 Task: Plan a visit to the science museum on the 12th at 2:00 PM to 3:00PM.
Action: Mouse moved to (594, 150)
Screenshot: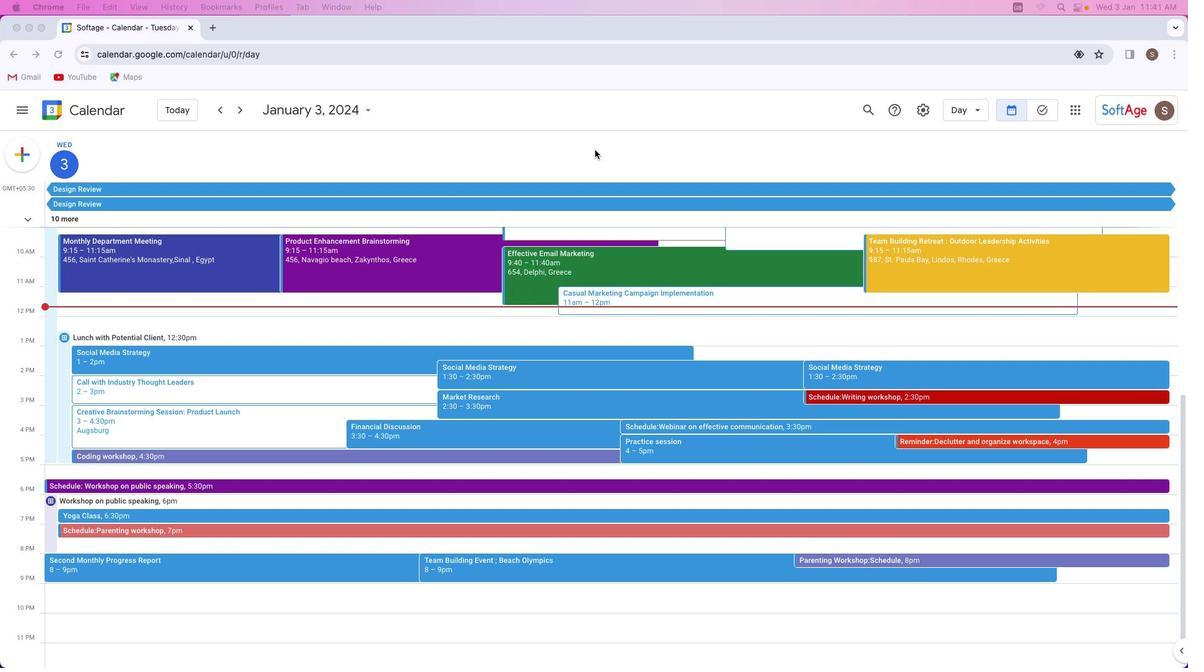 
Action: Mouse pressed left at (594, 150)
Screenshot: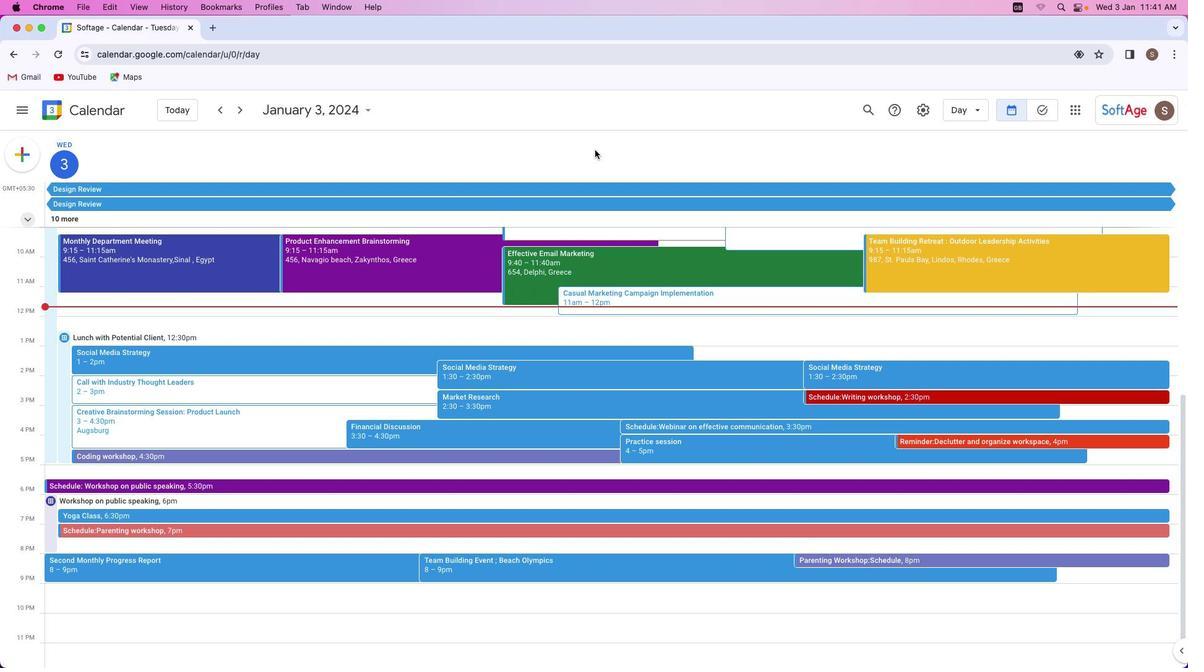 
Action: Mouse moved to (30, 155)
Screenshot: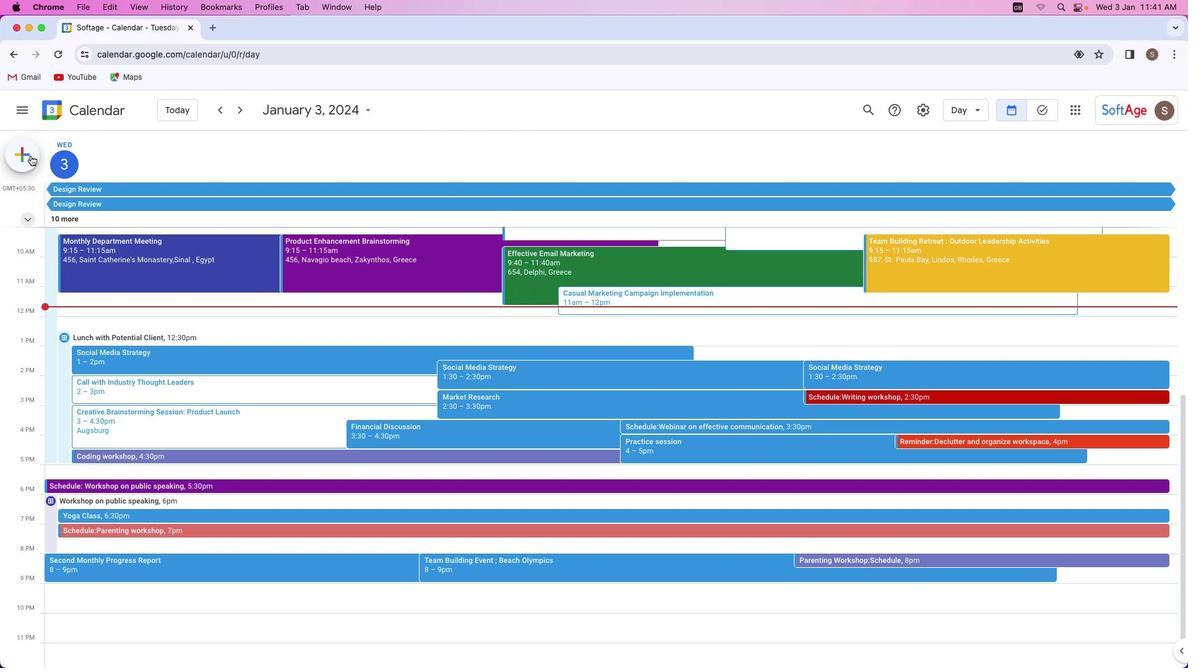 
Action: Mouse pressed left at (30, 155)
Screenshot: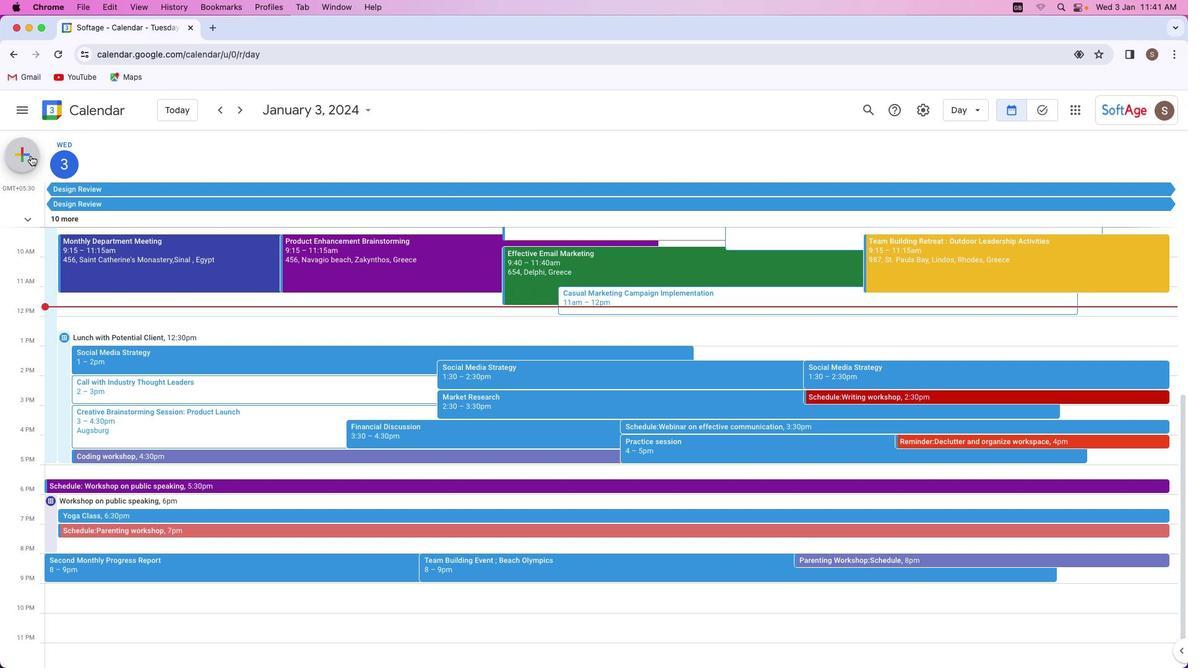 
Action: Mouse moved to (55, 193)
Screenshot: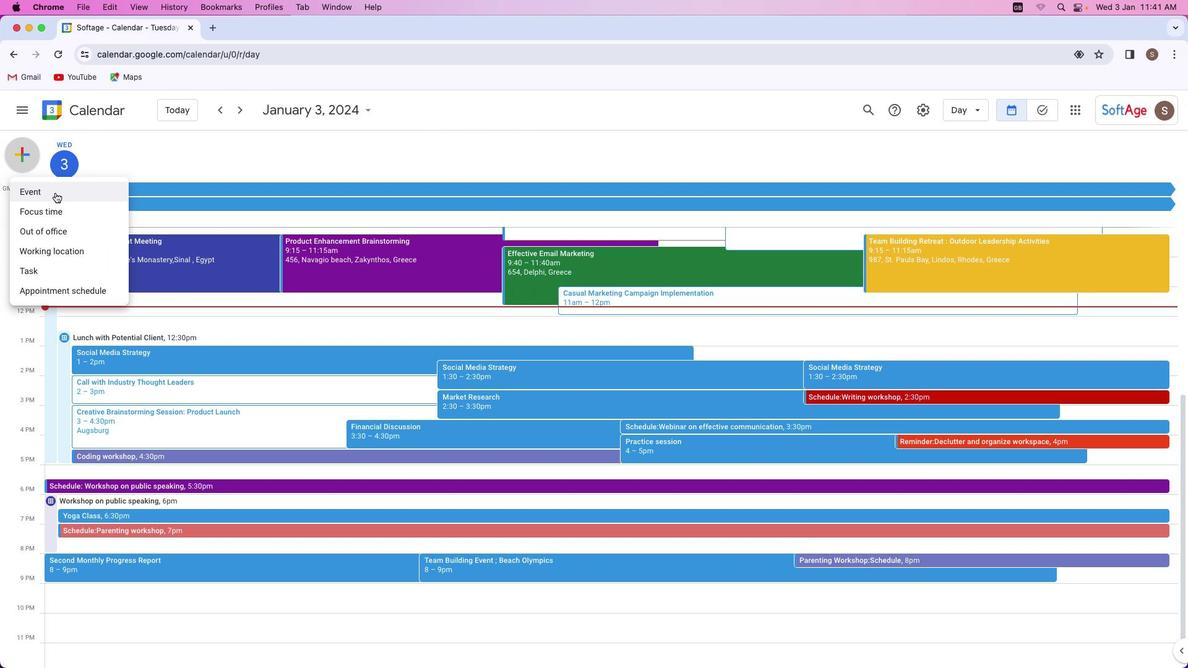 
Action: Mouse pressed left at (55, 193)
Screenshot: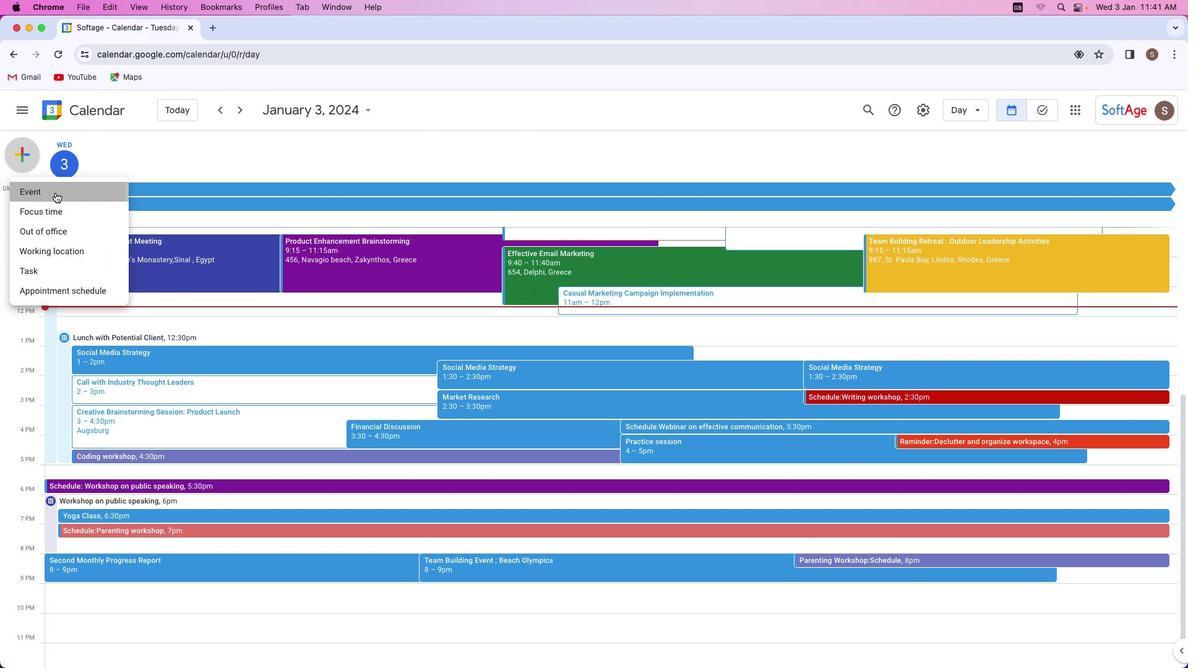 
Action: Mouse moved to (506, 256)
Screenshot: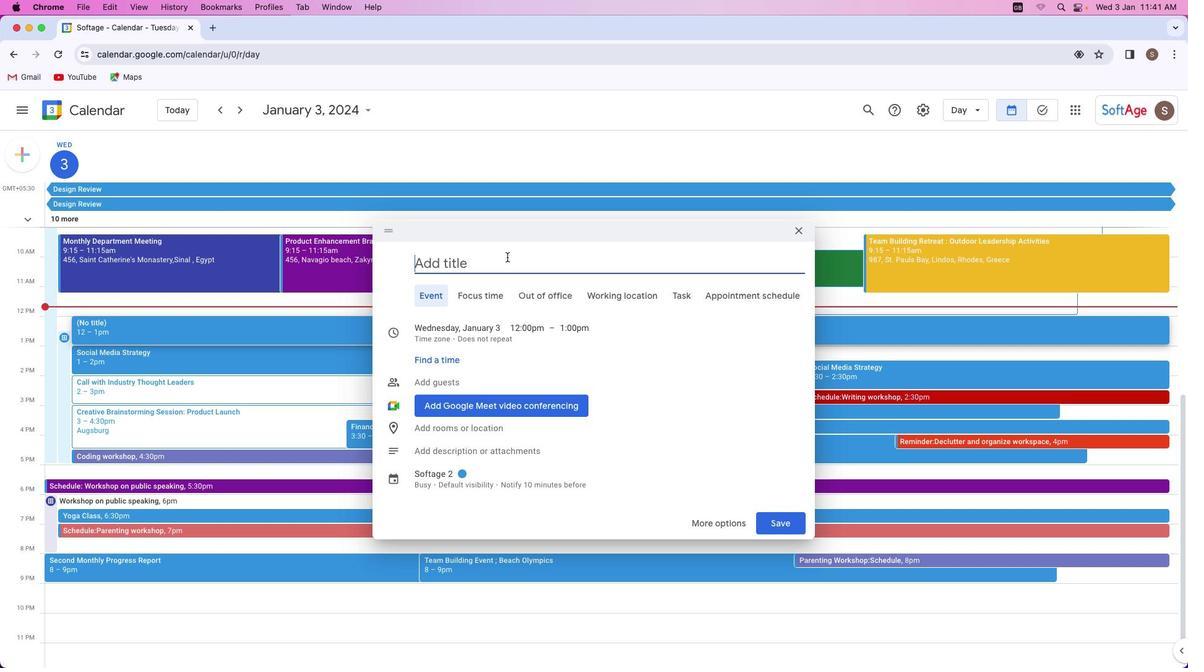 
Action: Key pressed Key.shift'V''i''s''i''t'Key.space't''o'Key.space't''h''e'Key.space's''c''i''e''n''c''e'Key.space'm''u''s''e''u''m'
Screenshot: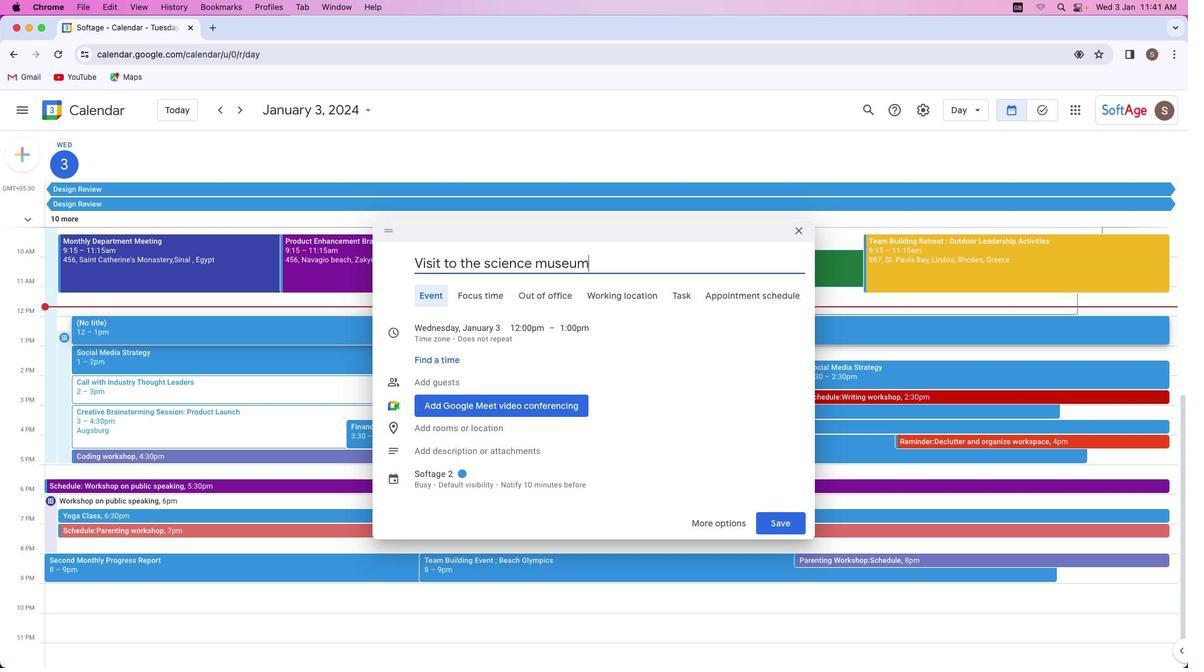 
Action: Mouse moved to (487, 331)
Screenshot: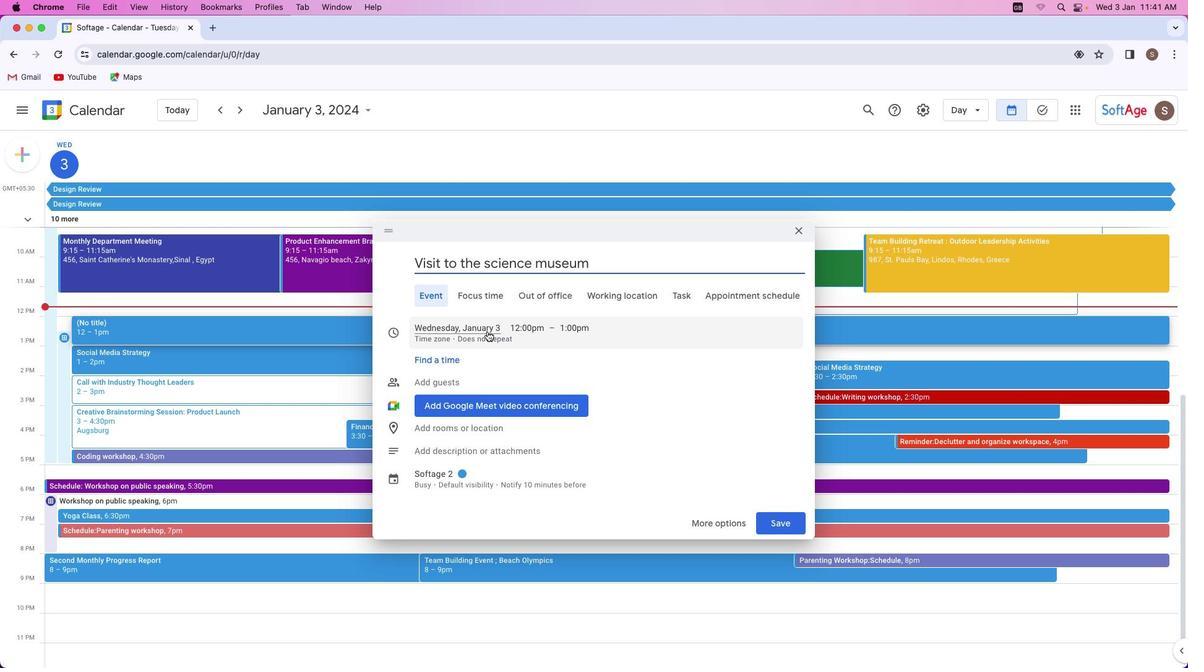 
Action: Mouse pressed left at (487, 331)
Screenshot: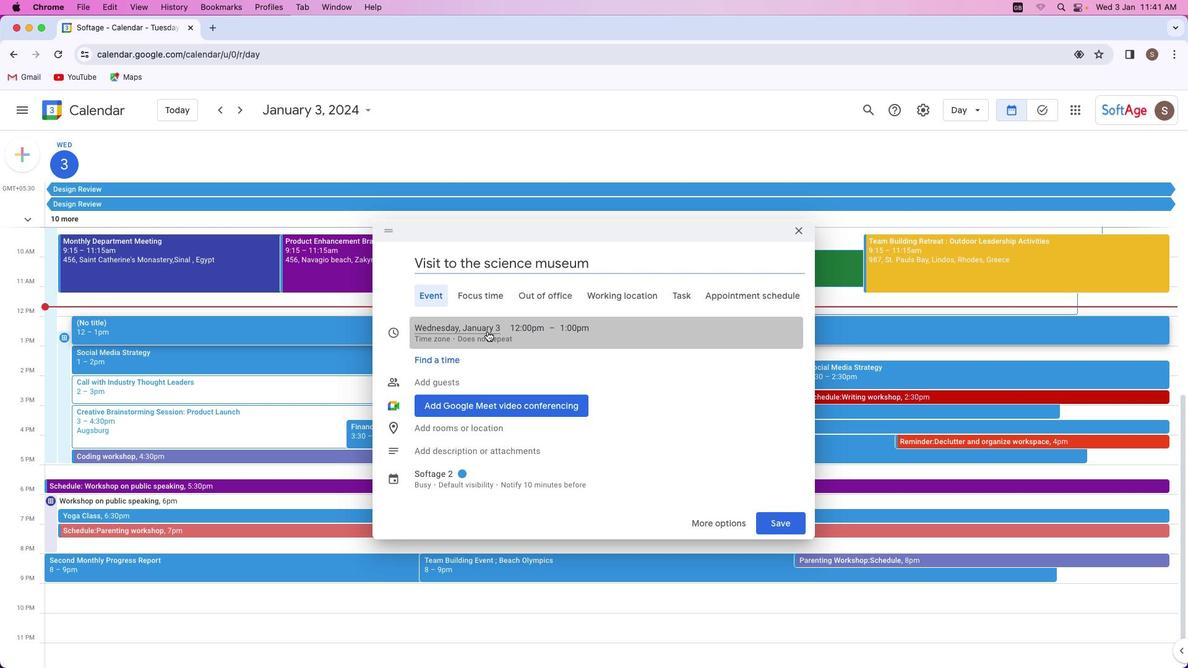 
Action: Mouse moved to (524, 409)
Screenshot: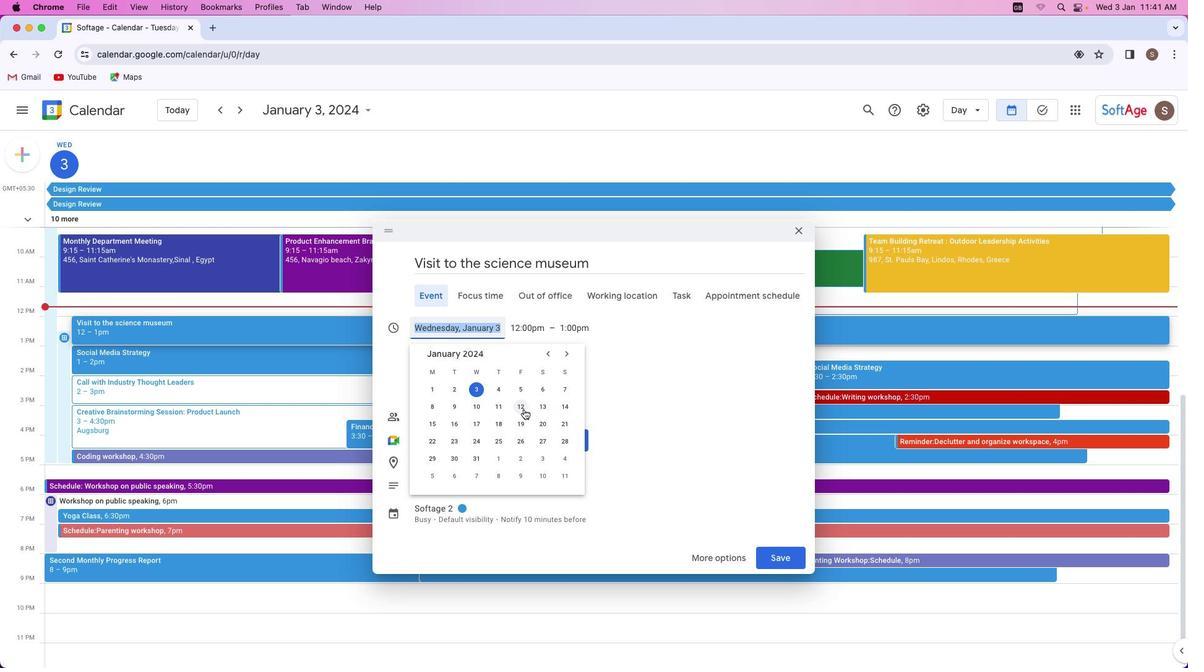 
Action: Mouse pressed left at (524, 409)
Screenshot: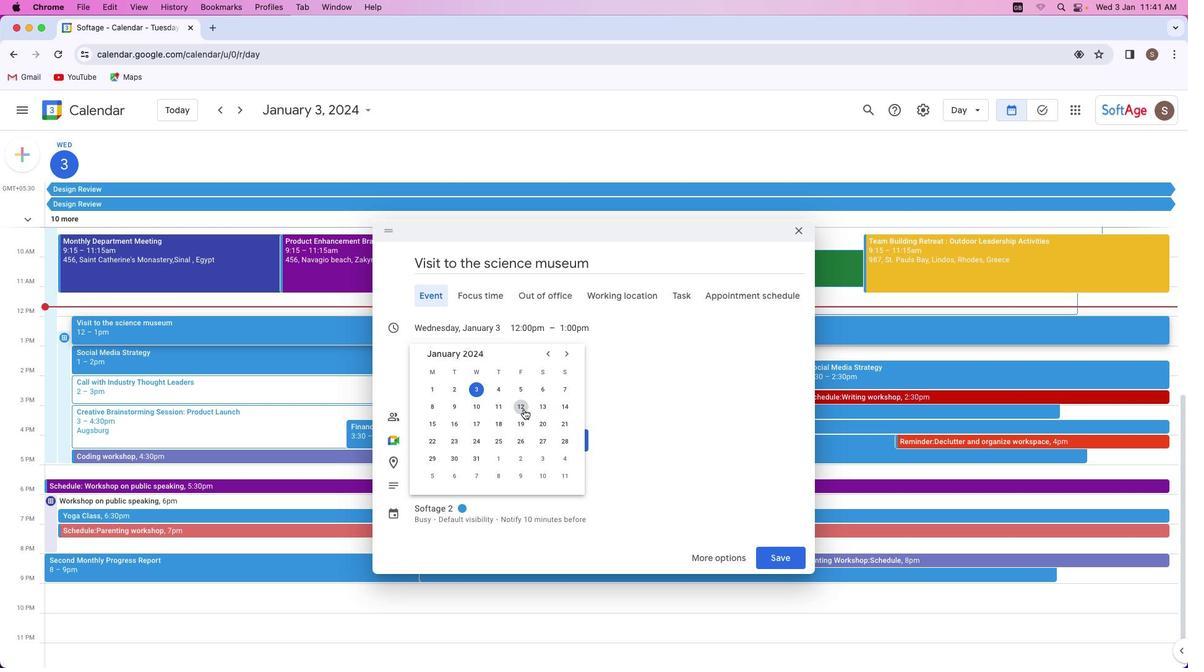 
Action: Mouse moved to (518, 335)
Screenshot: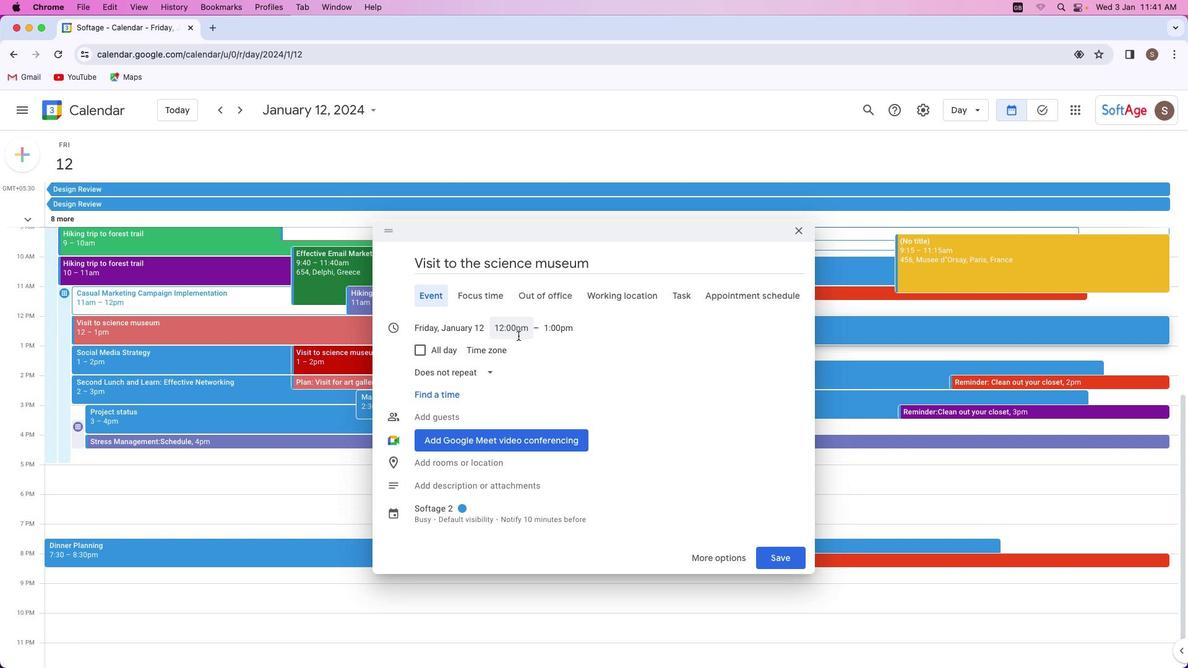 
Action: Mouse pressed left at (518, 335)
Screenshot: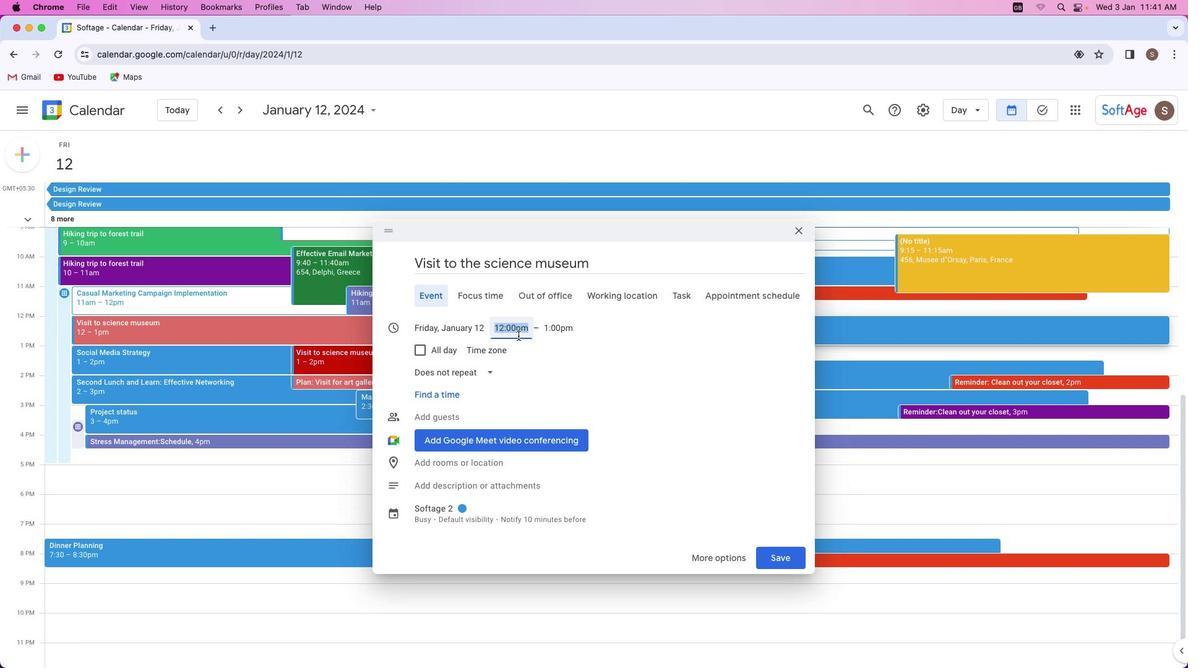 
Action: Mouse moved to (526, 390)
Screenshot: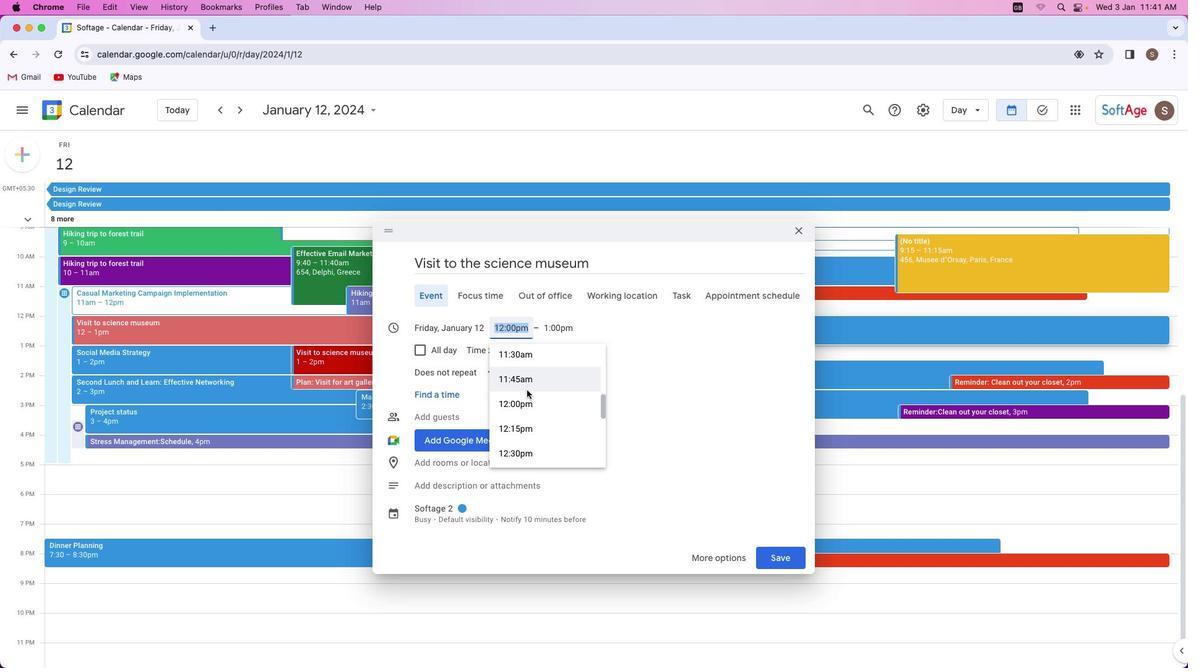 
Action: Mouse scrolled (526, 390) with delta (0, 0)
Screenshot: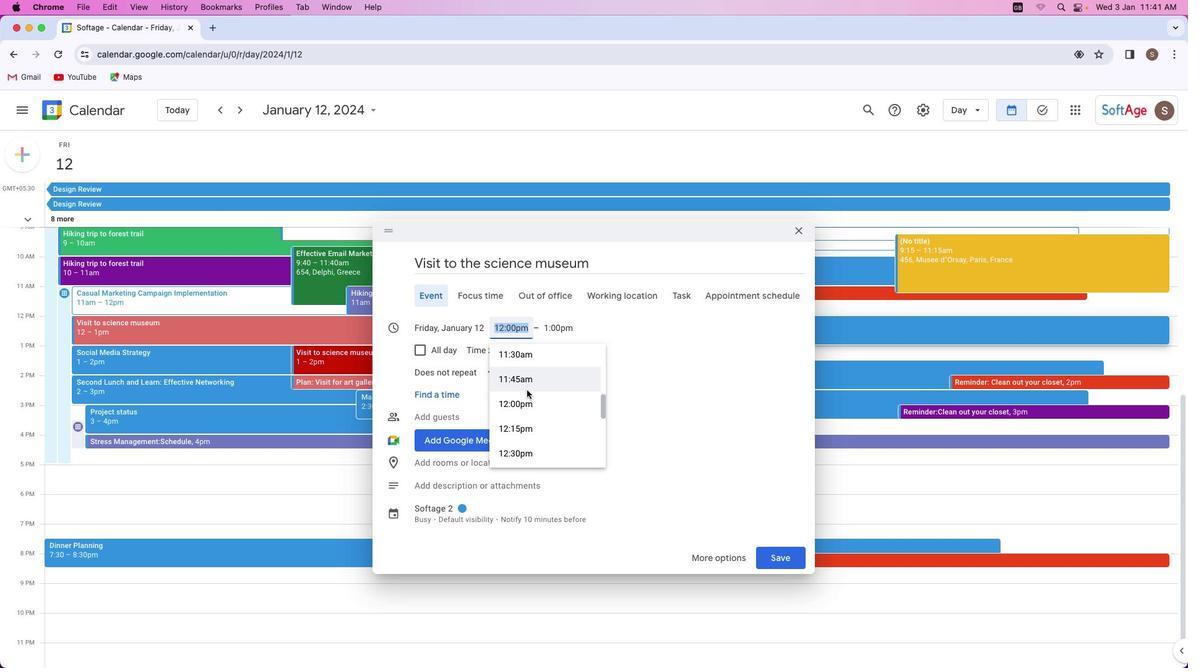 
Action: Mouse scrolled (526, 390) with delta (0, 0)
Screenshot: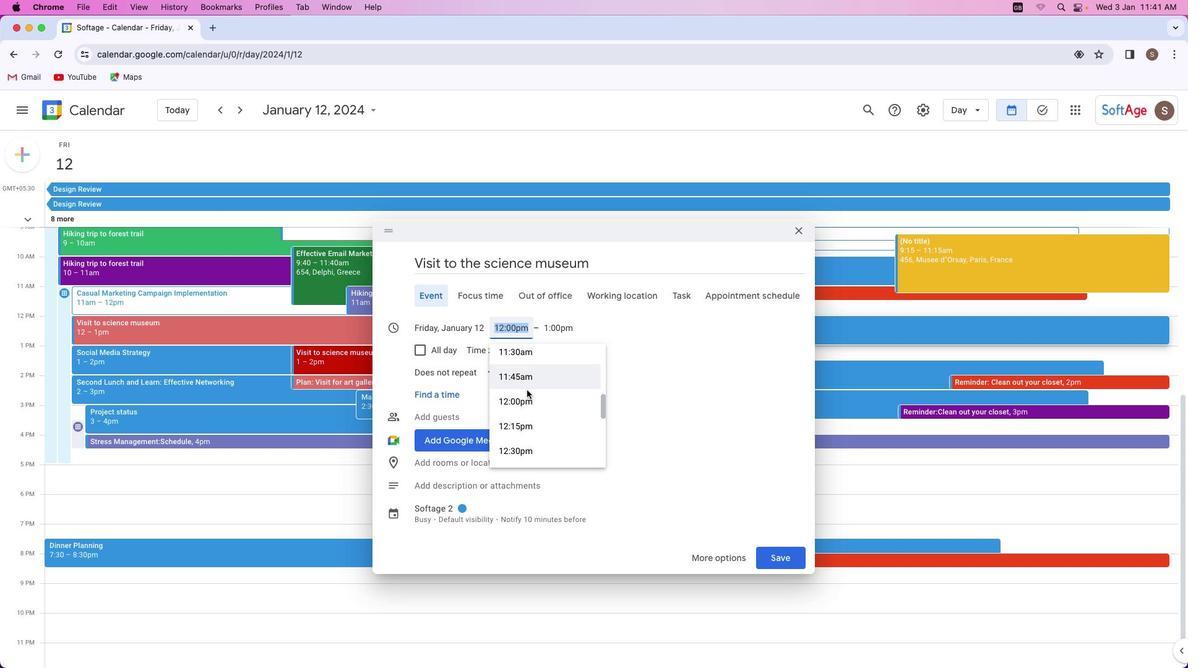 
Action: Mouse scrolled (526, 390) with delta (0, 0)
Screenshot: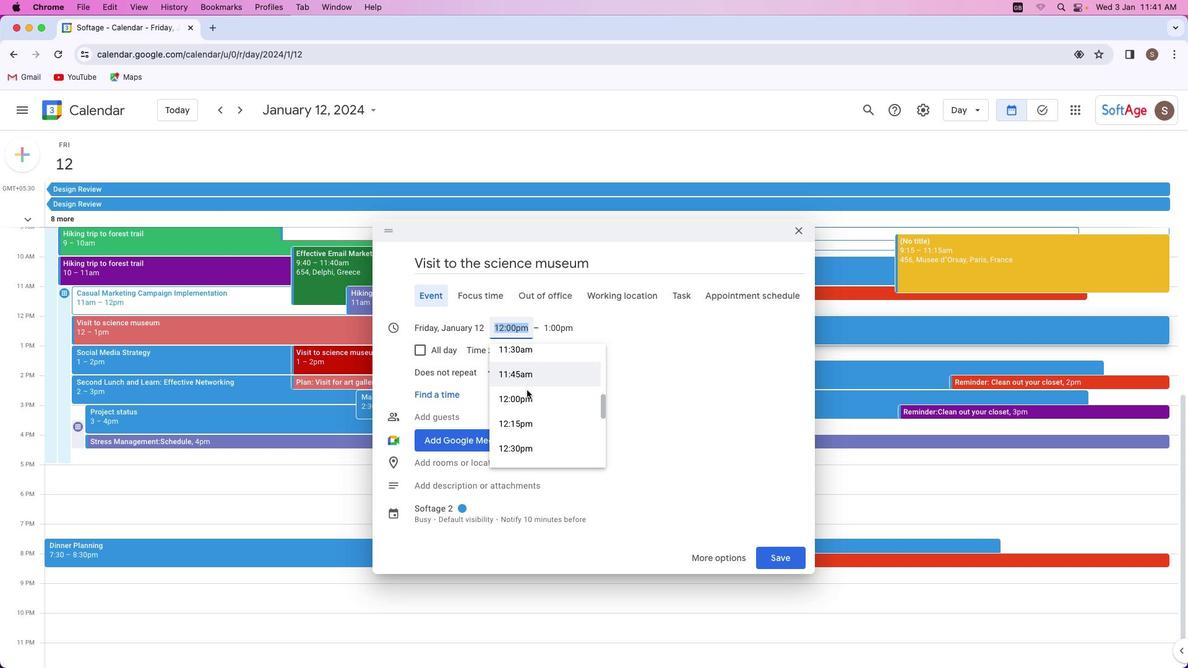
Action: Mouse scrolled (526, 390) with delta (0, 0)
Screenshot: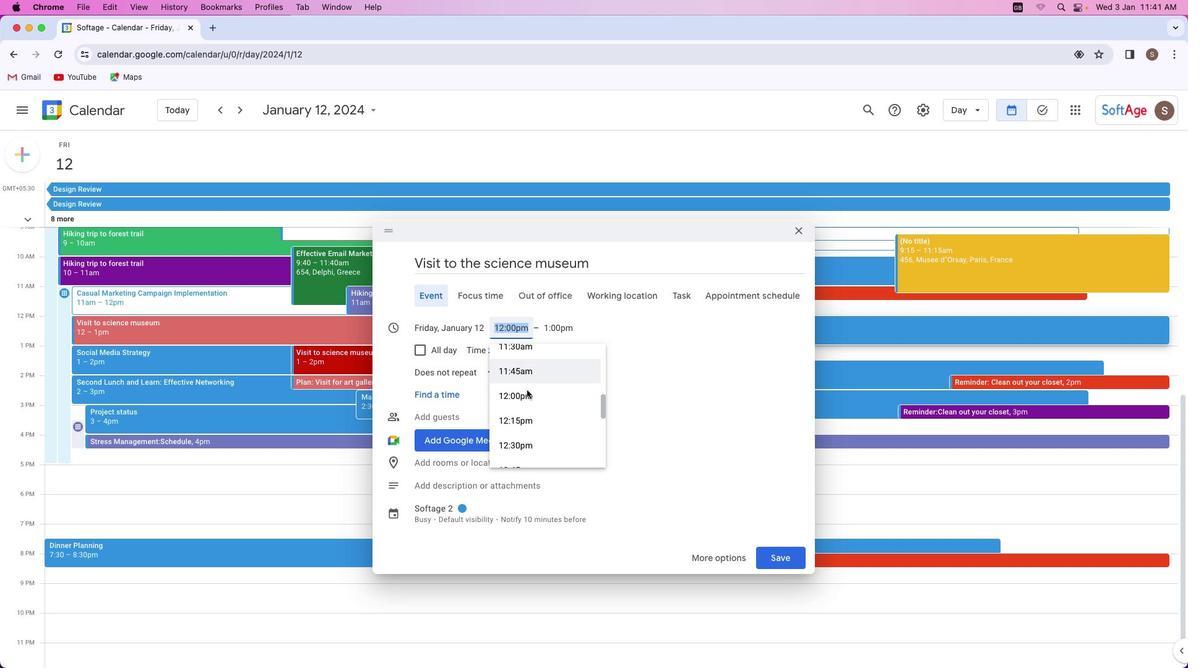 
Action: Mouse scrolled (526, 390) with delta (0, 0)
Screenshot: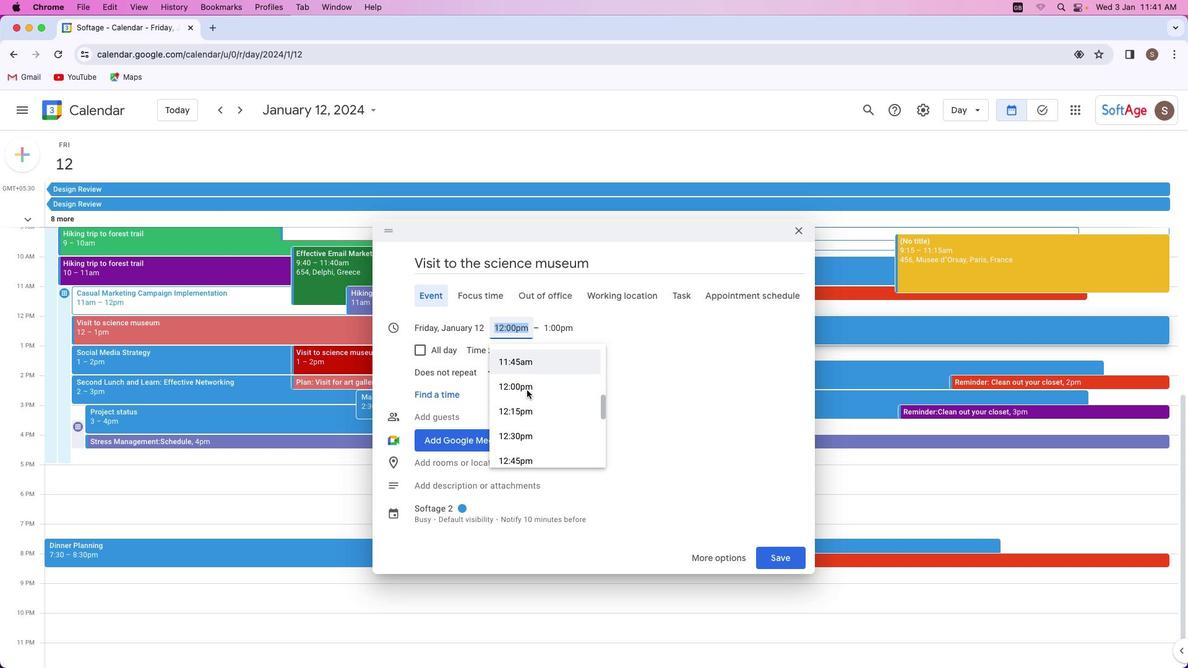 
Action: Mouse moved to (527, 389)
Screenshot: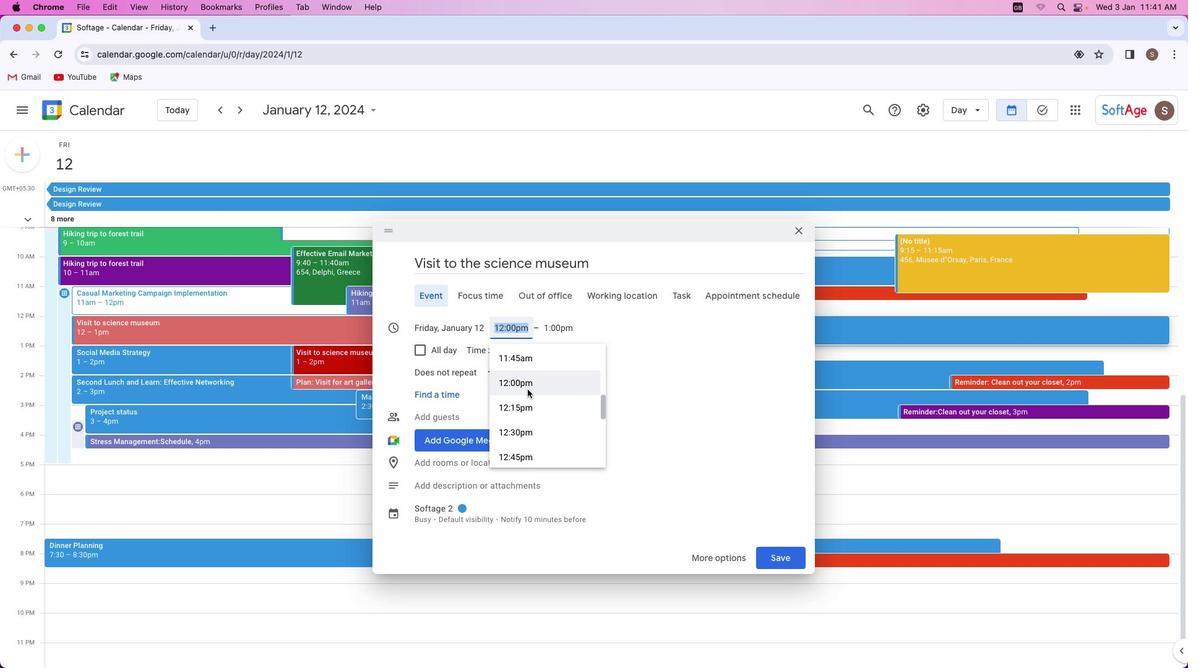 
Action: Mouse scrolled (527, 389) with delta (0, 0)
Screenshot: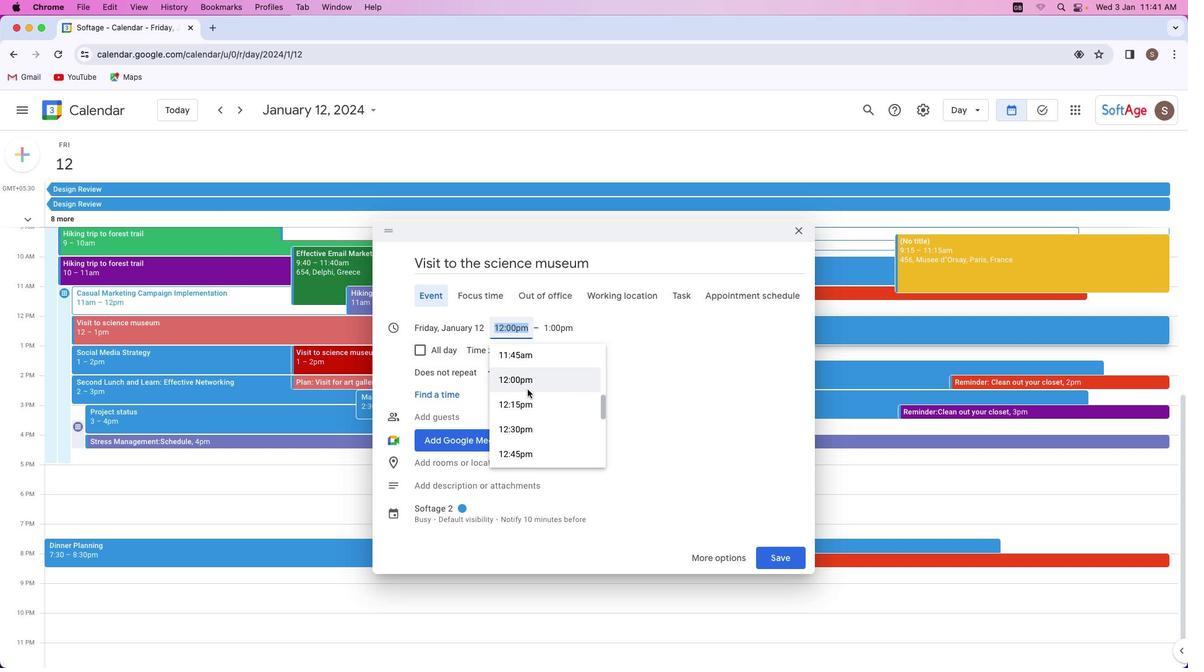 
Action: Mouse scrolled (527, 389) with delta (0, 0)
Screenshot: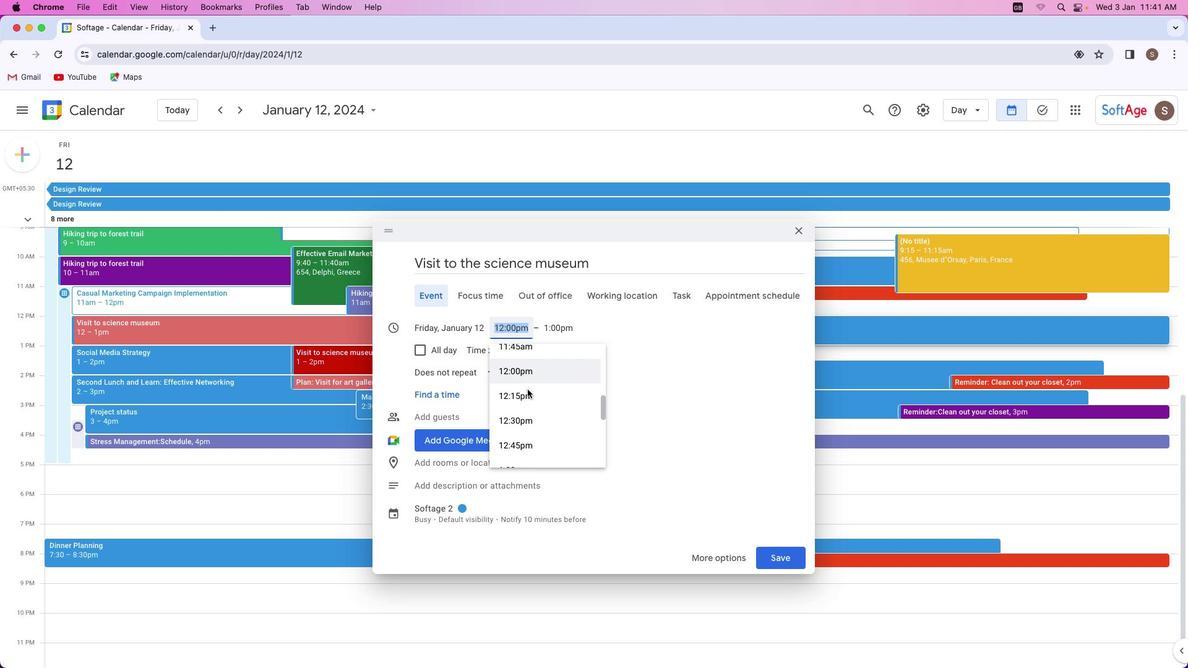 
Action: Mouse scrolled (527, 389) with delta (0, 0)
Screenshot: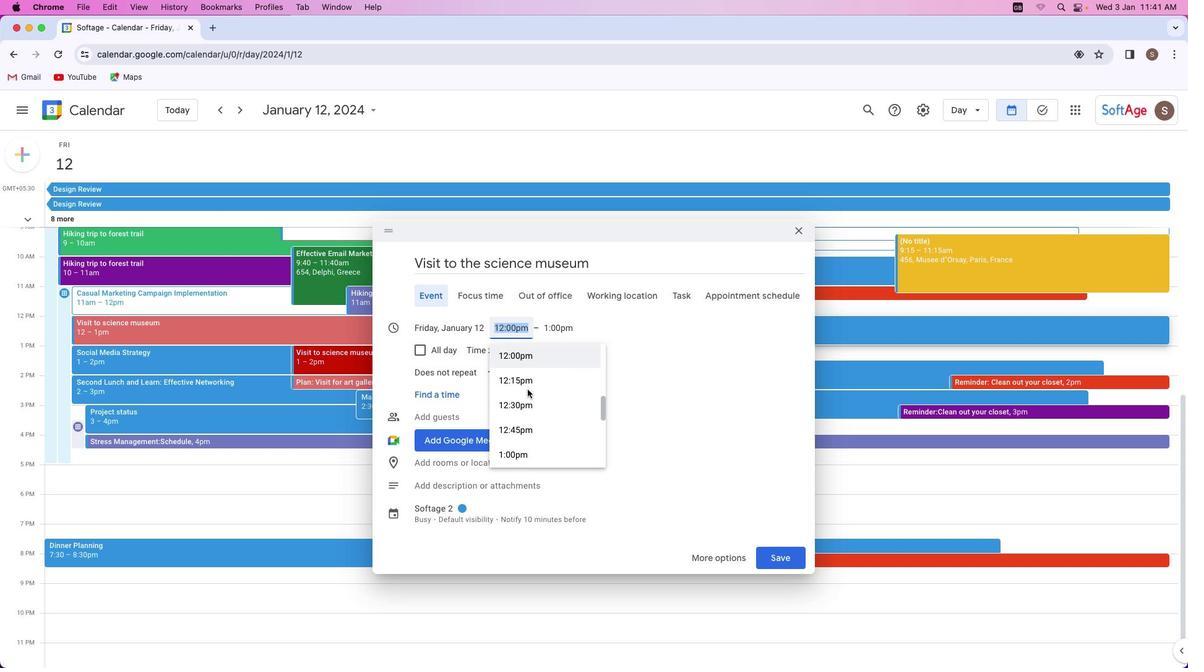 
Action: Mouse scrolled (527, 389) with delta (0, 0)
Screenshot: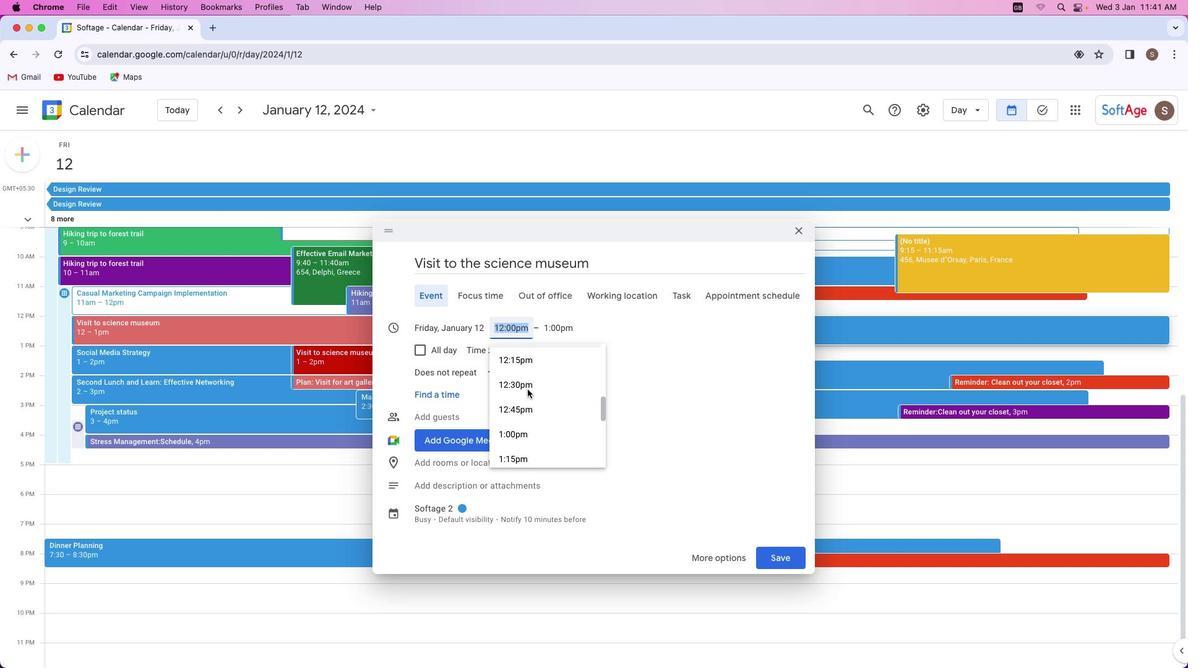 
Action: Mouse moved to (529, 387)
Screenshot: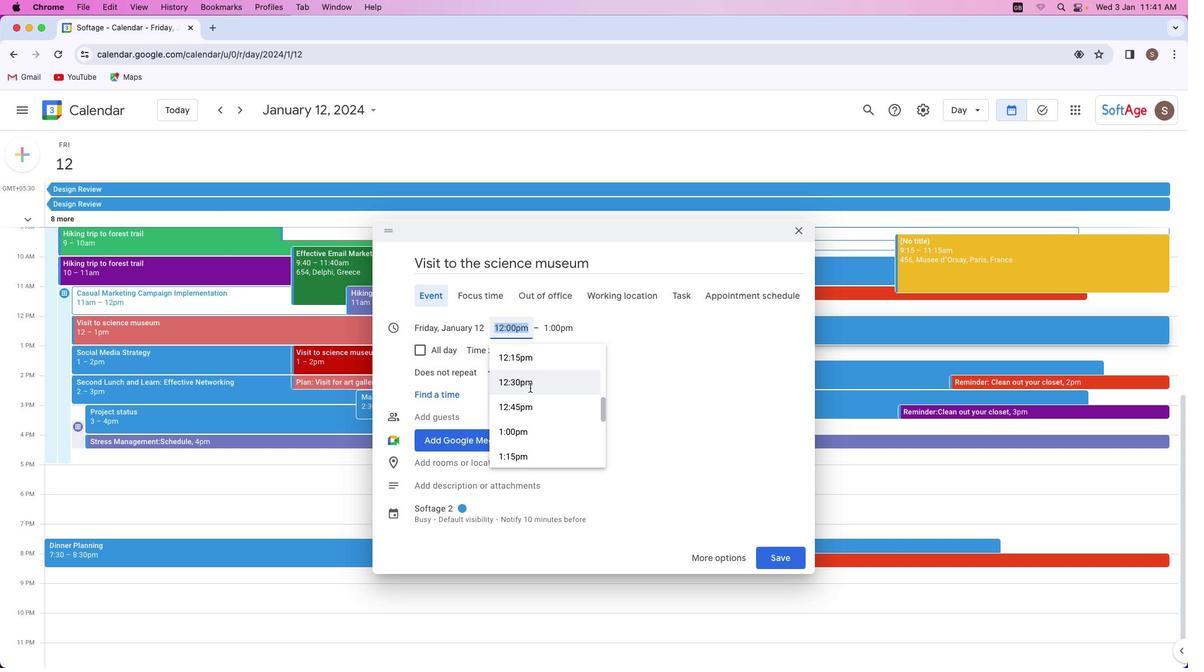 
Action: Mouse scrolled (529, 387) with delta (0, 0)
Screenshot: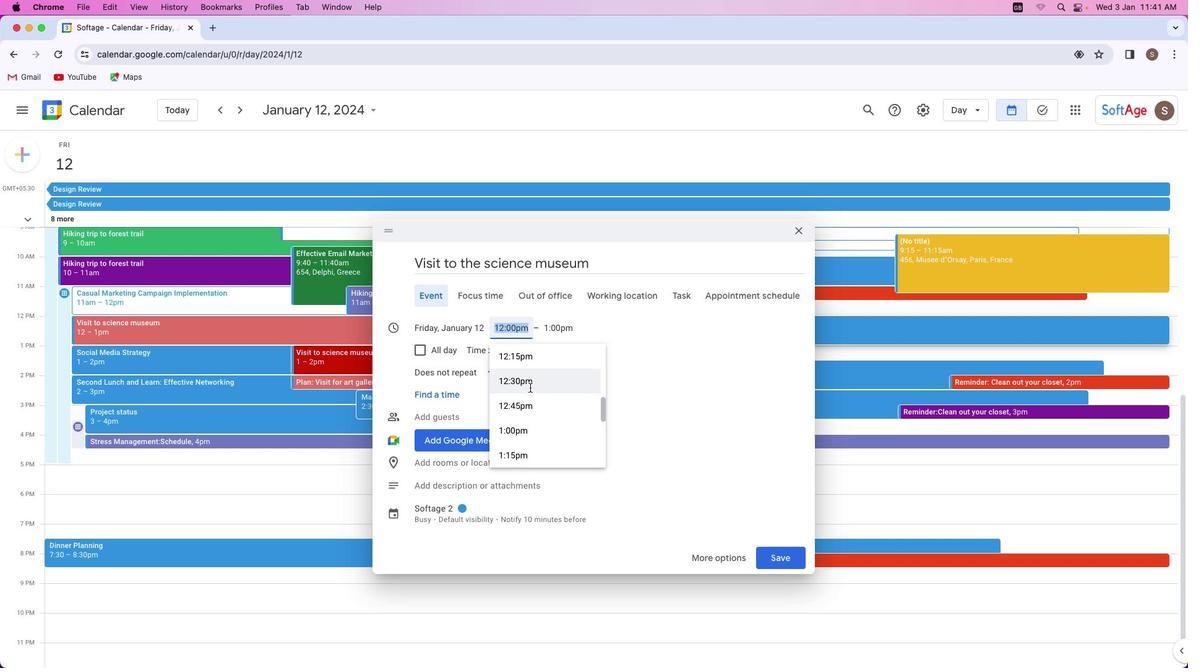 
Action: Mouse scrolled (529, 387) with delta (0, 0)
Screenshot: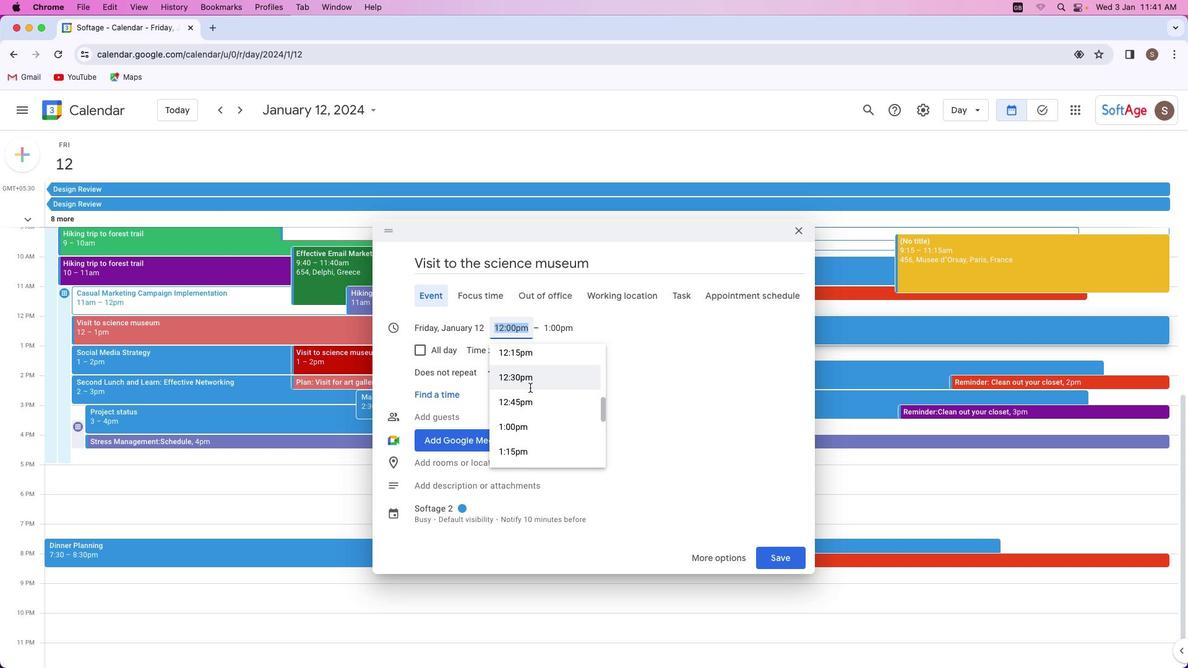 
Action: Mouse scrolled (529, 387) with delta (0, 0)
Screenshot: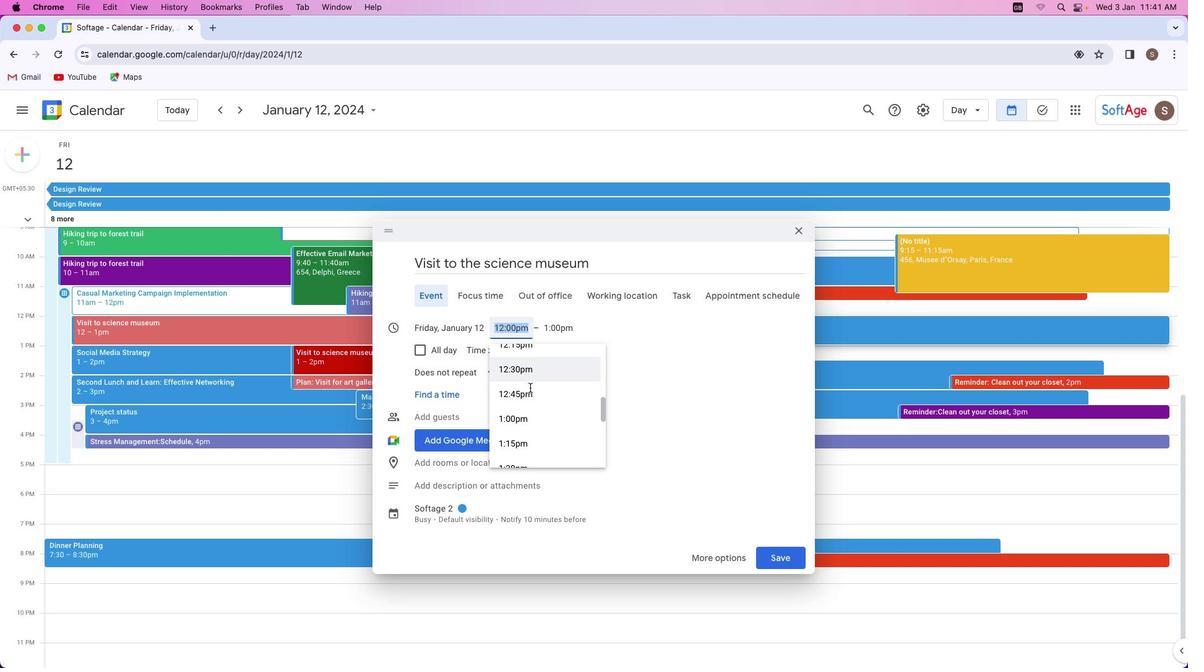 
Action: Mouse scrolled (529, 387) with delta (0, 0)
Screenshot: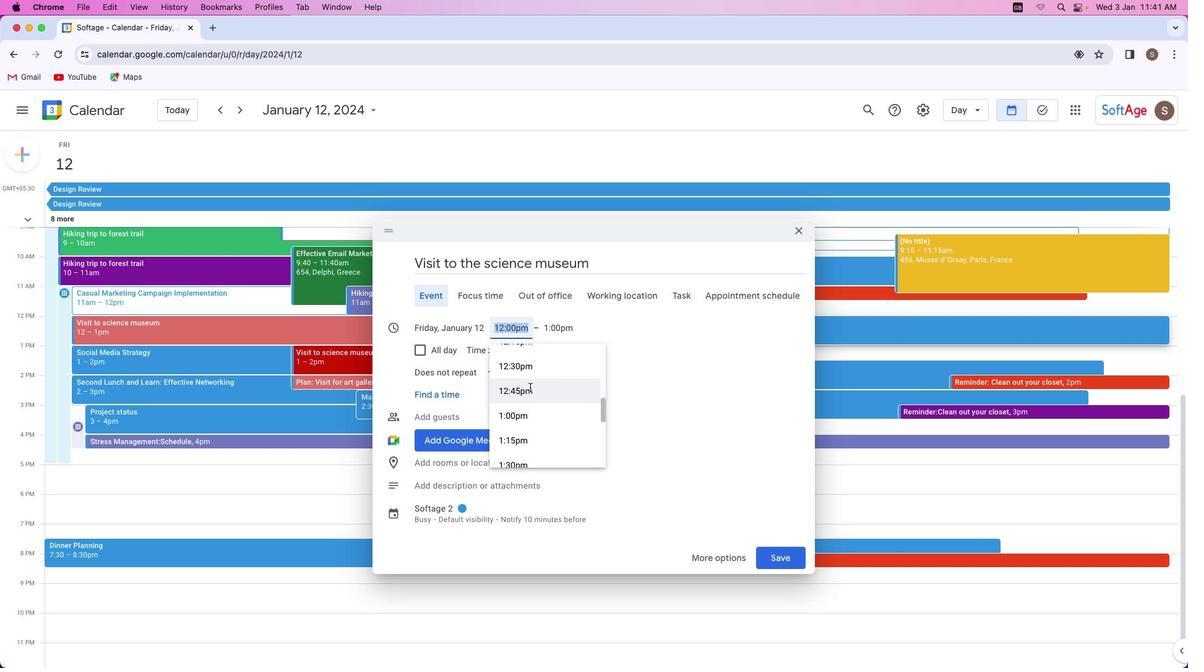
Action: Mouse scrolled (529, 387) with delta (0, 0)
Screenshot: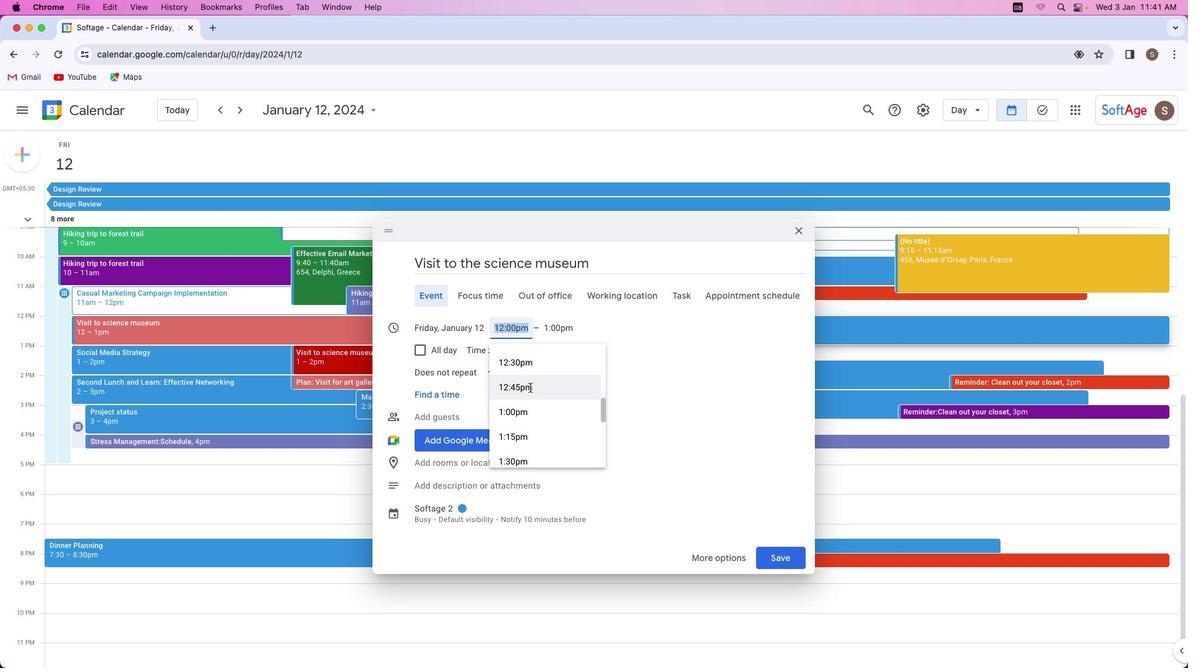 
Action: Mouse scrolled (529, 387) with delta (0, 0)
Screenshot: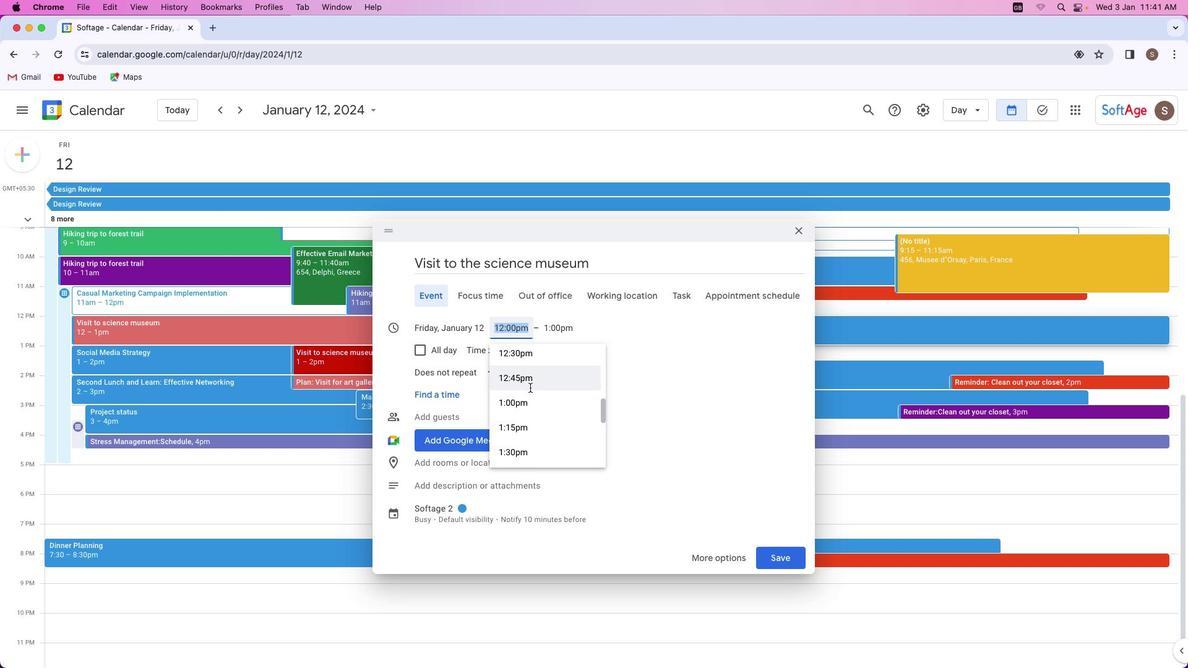 
Action: Mouse scrolled (529, 387) with delta (0, 0)
Screenshot: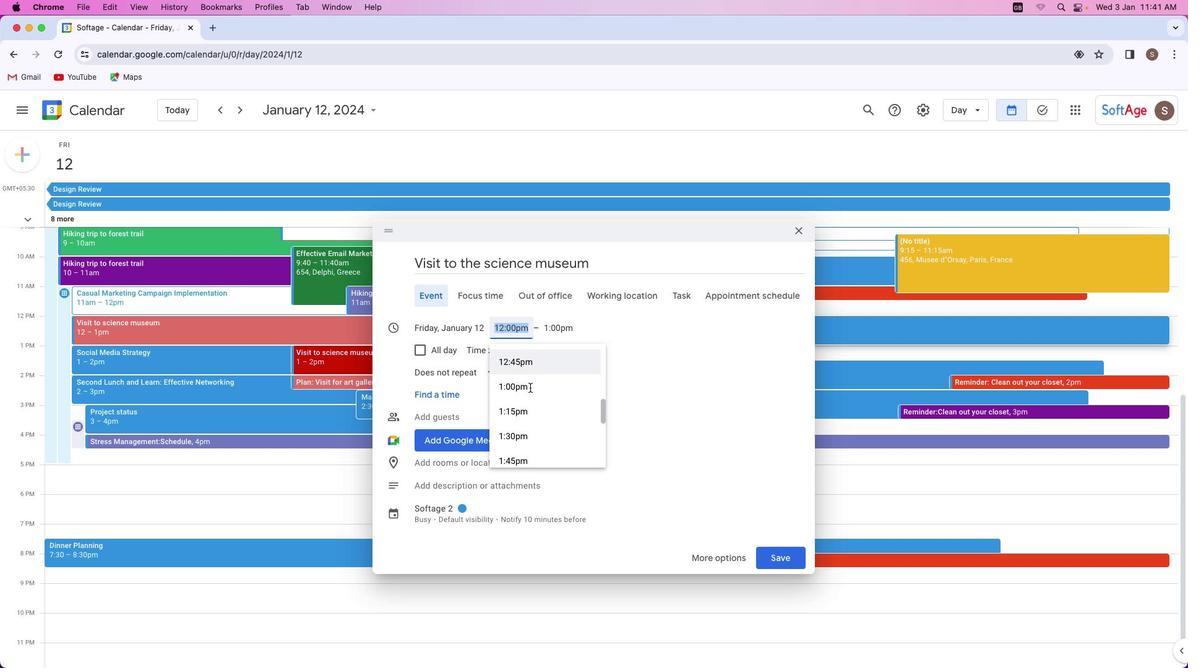 
Action: Mouse scrolled (529, 387) with delta (0, 0)
Screenshot: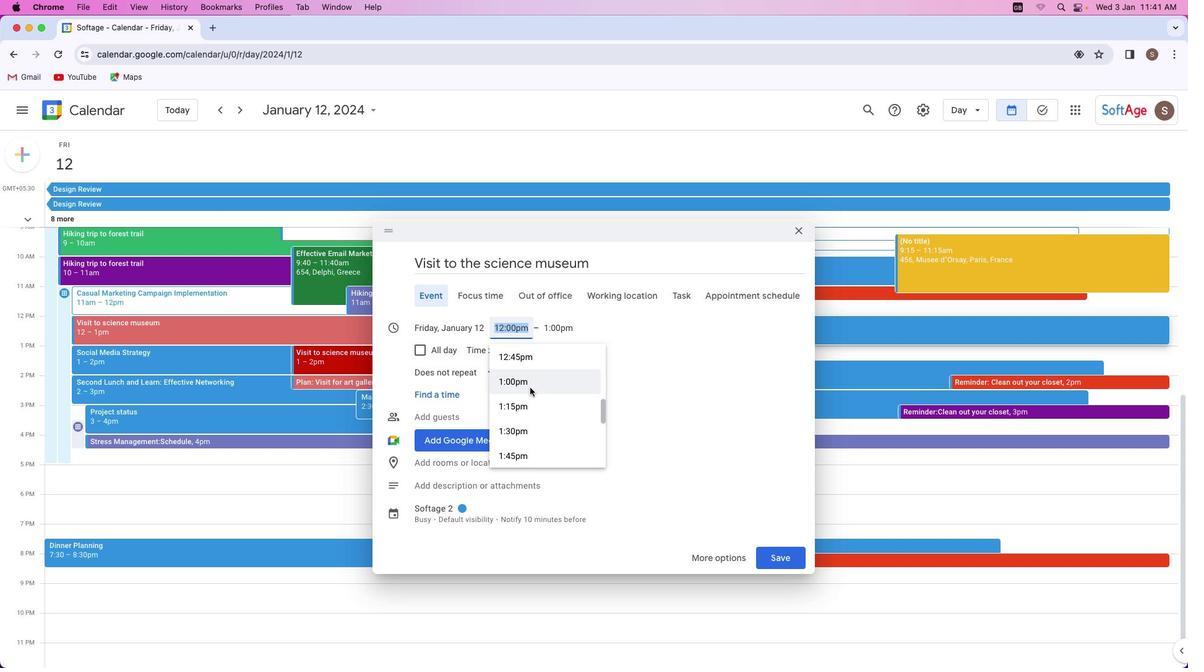 
Action: Mouse scrolled (529, 387) with delta (0, 0)
Screenshot: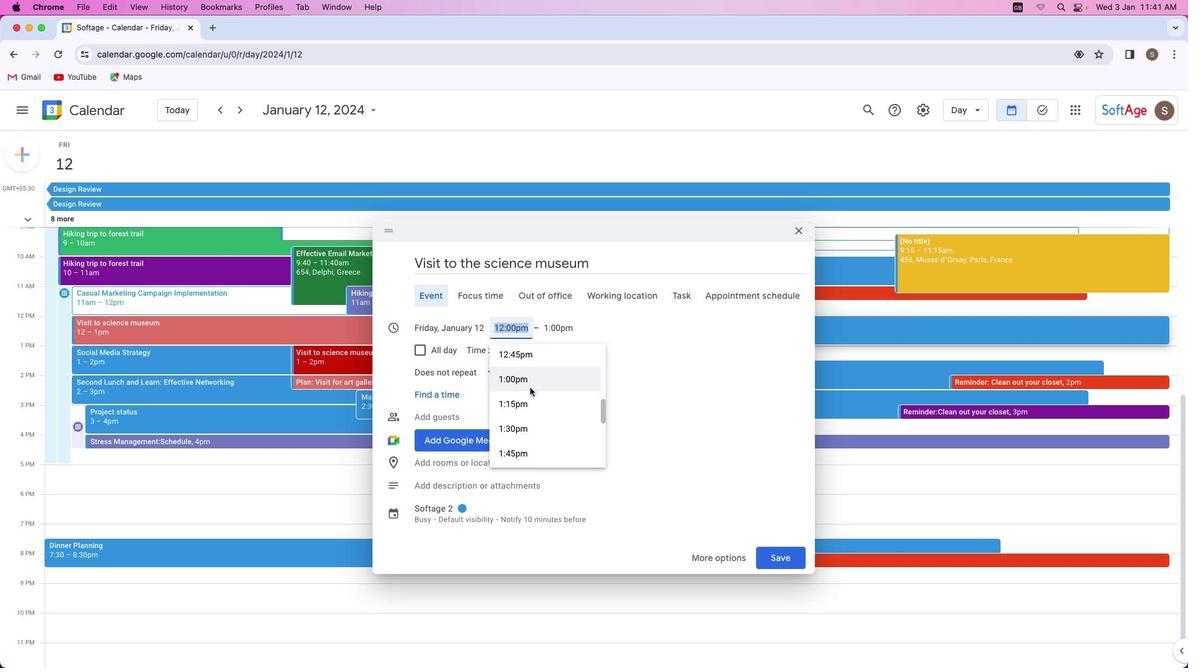 
Action: Mouse scrolled (529, 387) with delta (0, 0)
Screenshot: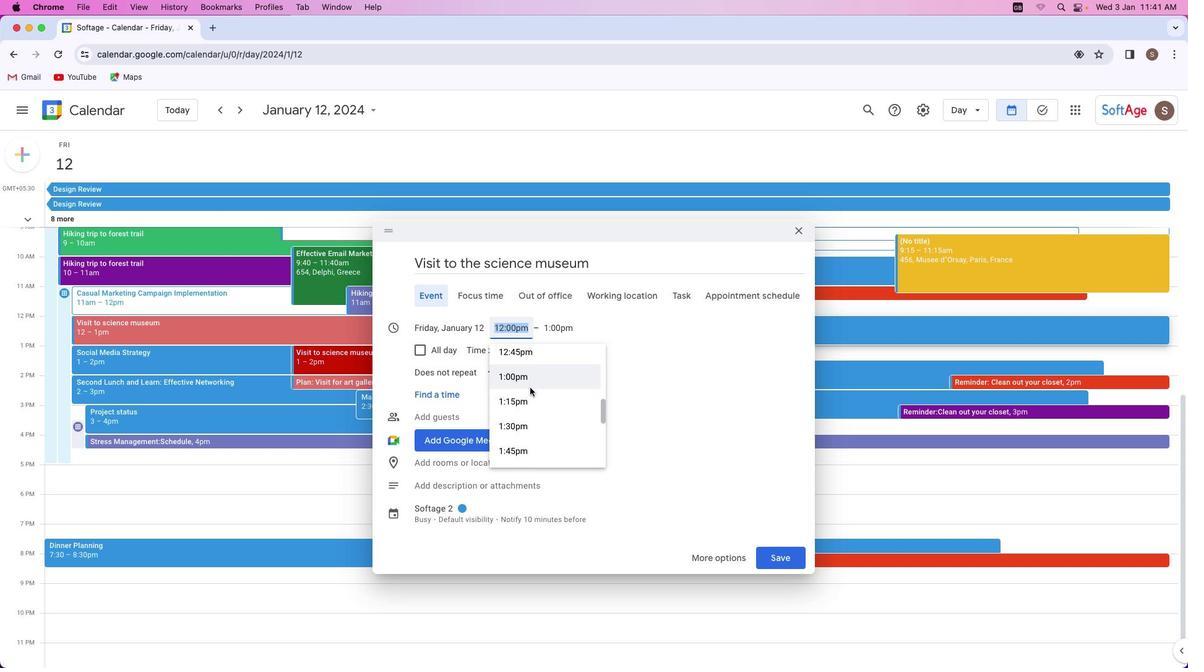 
Action: Mouse scrolled (529, 387) with delta (0, 0)
Screenshot: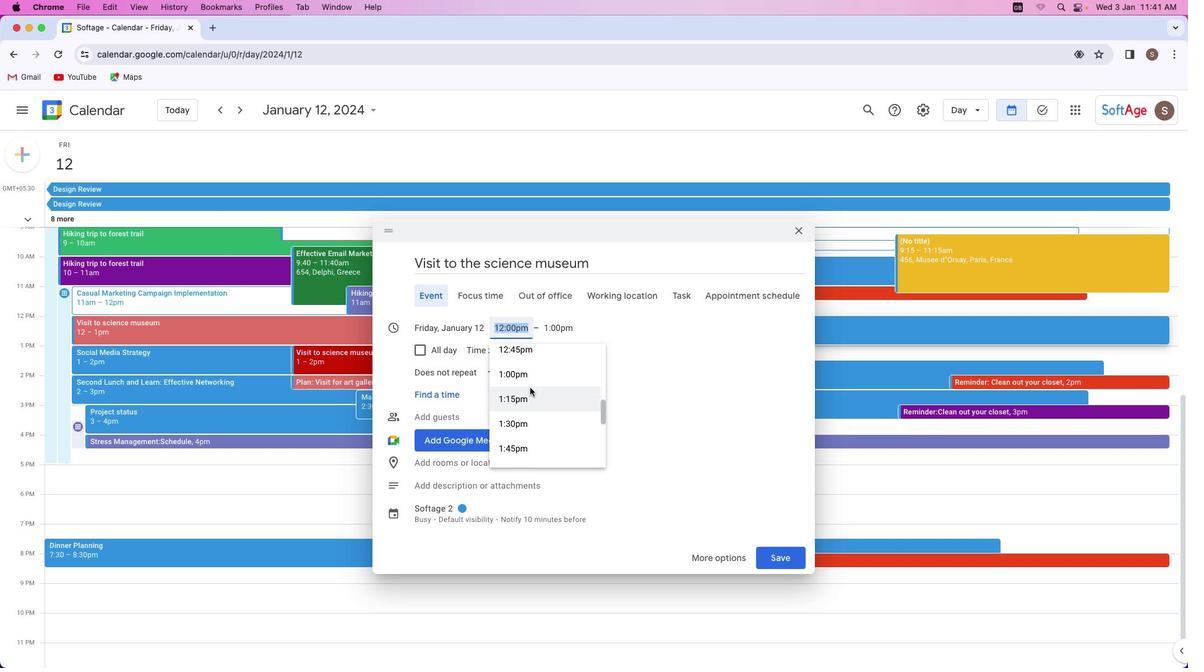 
Action: Mouse scrolled (529, 387) with delta (0, 0)
Screenshot: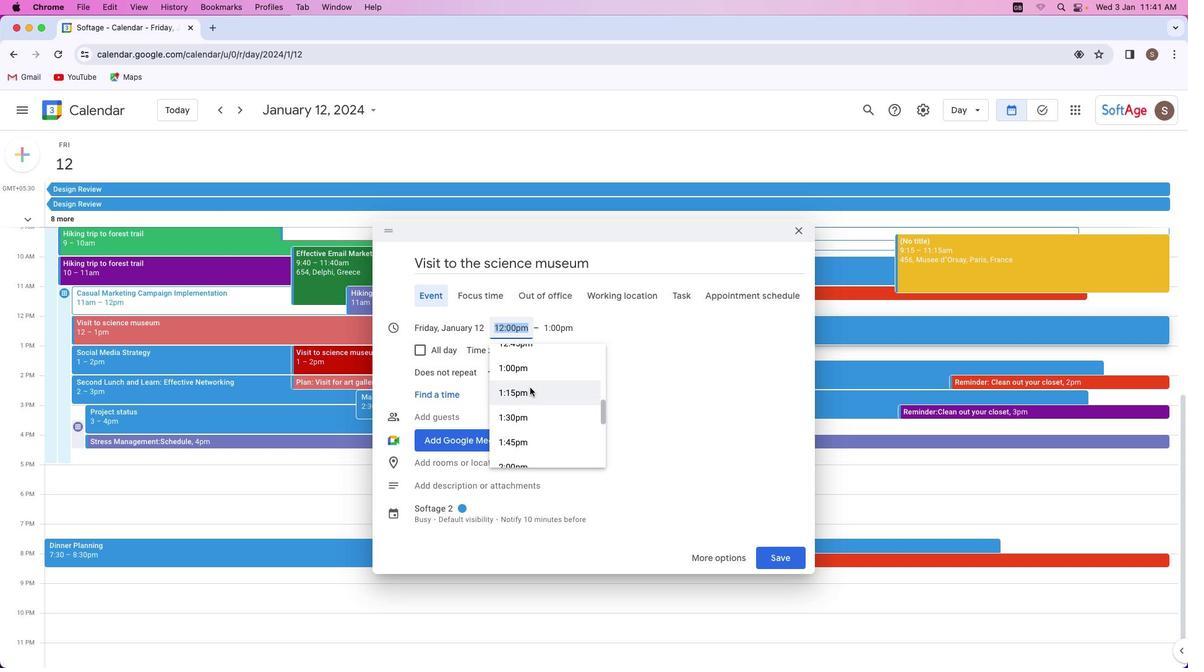 
Action: Mouse scrolled (529, 387) with delta (0, 0)
Screenshot: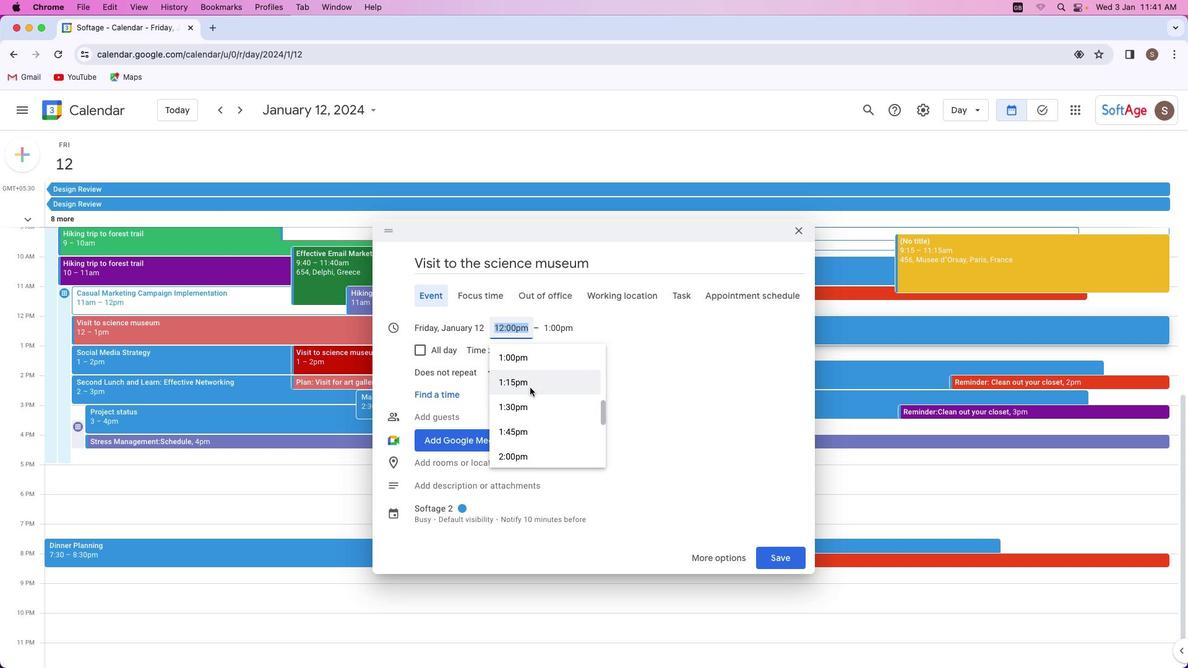 
Action: Mouse scrolled (529, 387) with delta (0, 0)
Screenshot: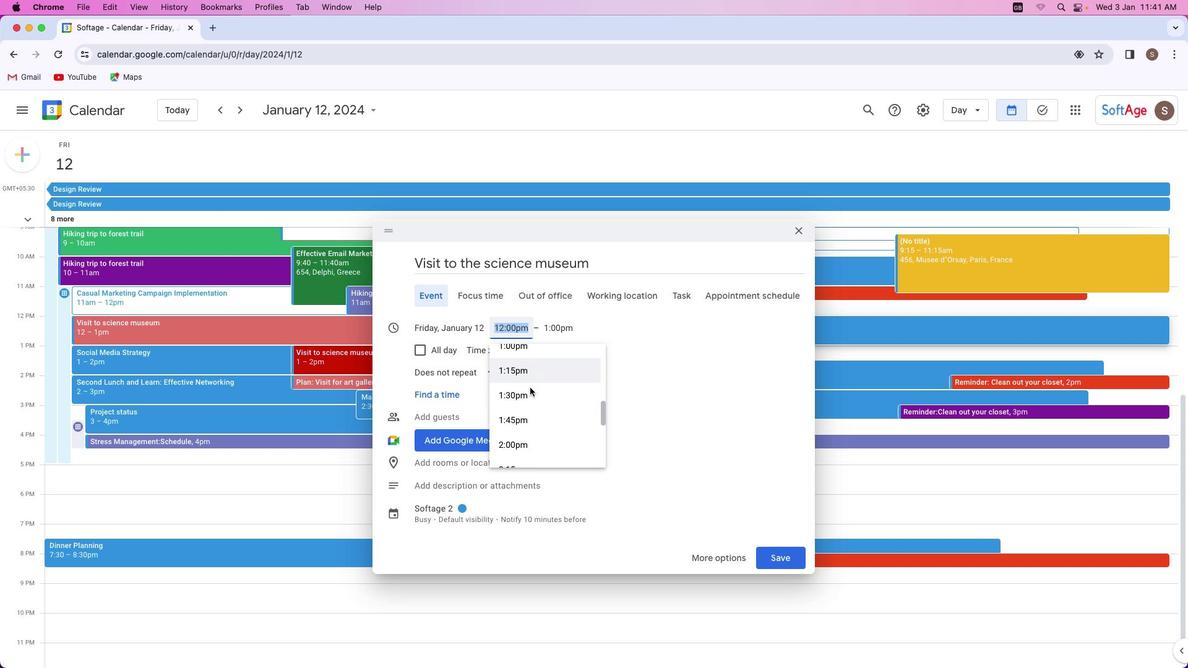 
Action: Mouse scrolled (529, 387) with delta (0, 0)
Screenshot: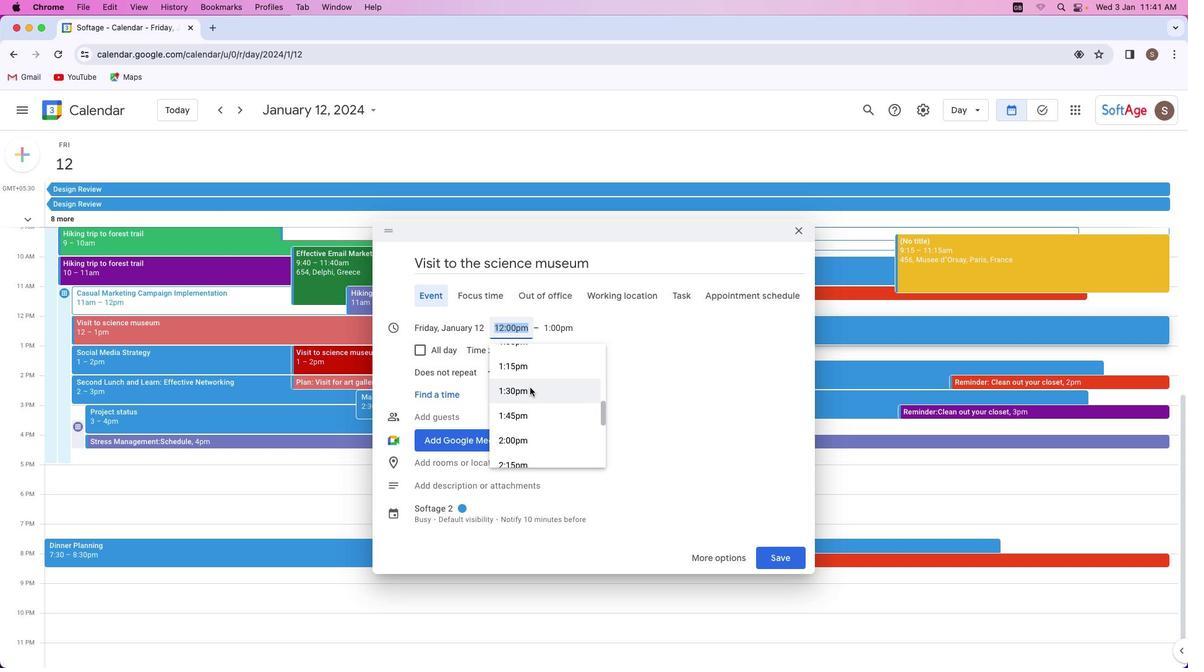 
Action: Mouse scrolled (529, 387) with delta (0, 0)
Screenshot: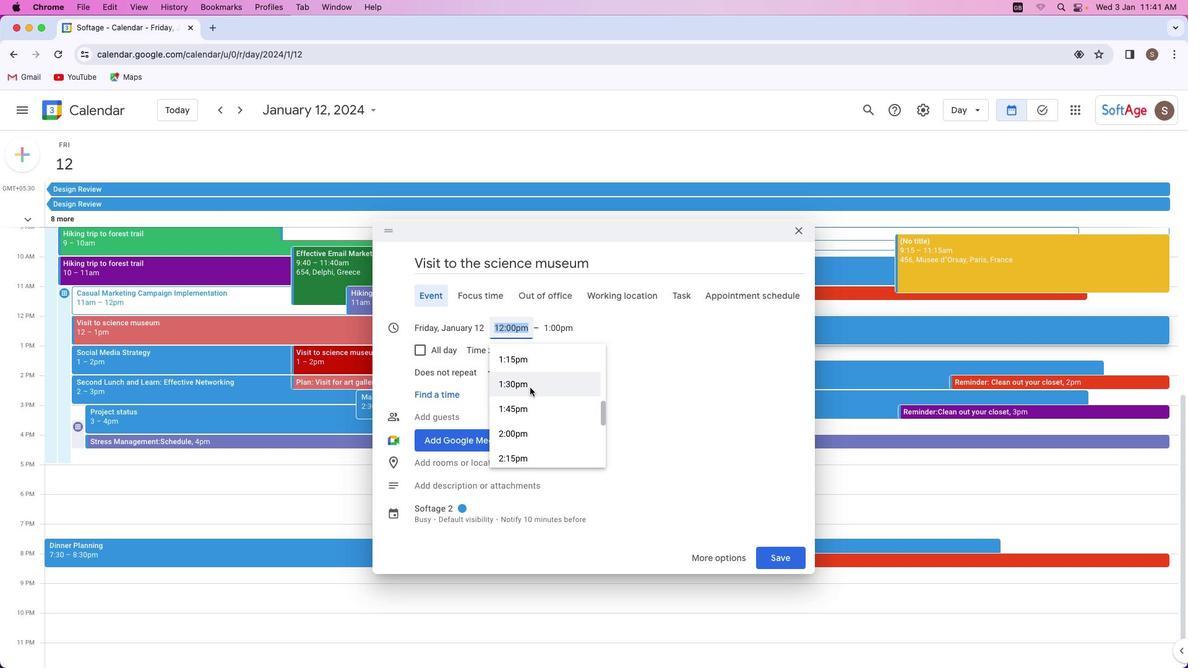 
Action: Mouse scrolled (529, 387) with delta (0, 0)
Screenshot: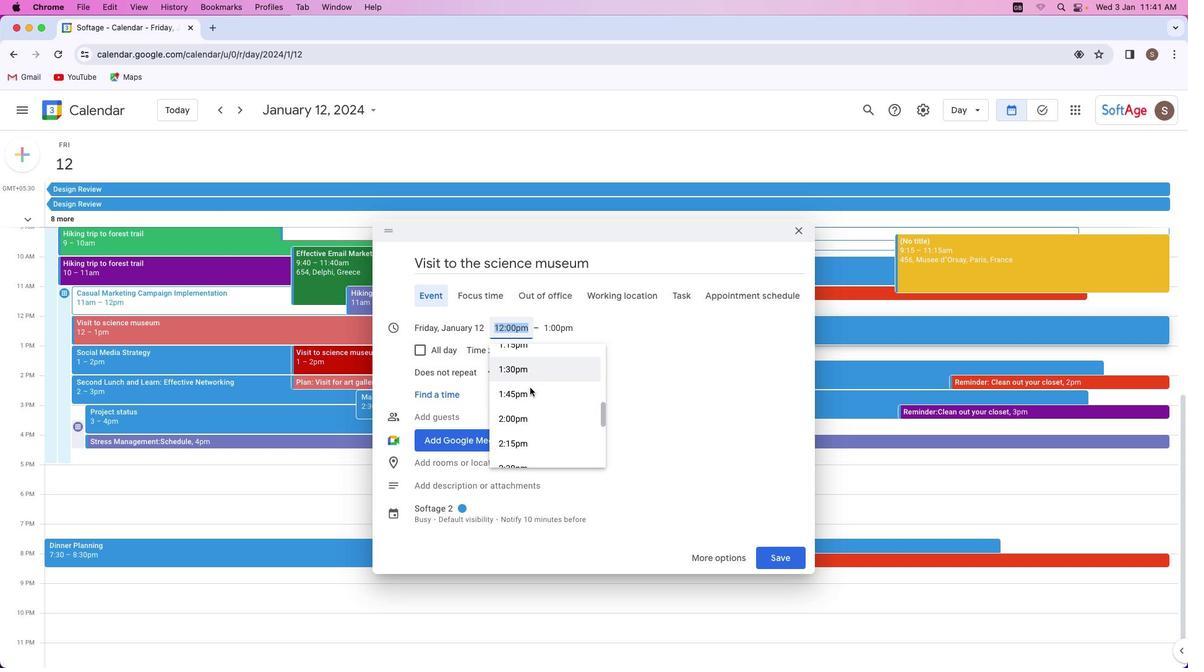 
Action: Mouse scrolled (529, 387) with delta (0, 0)
Screenshot: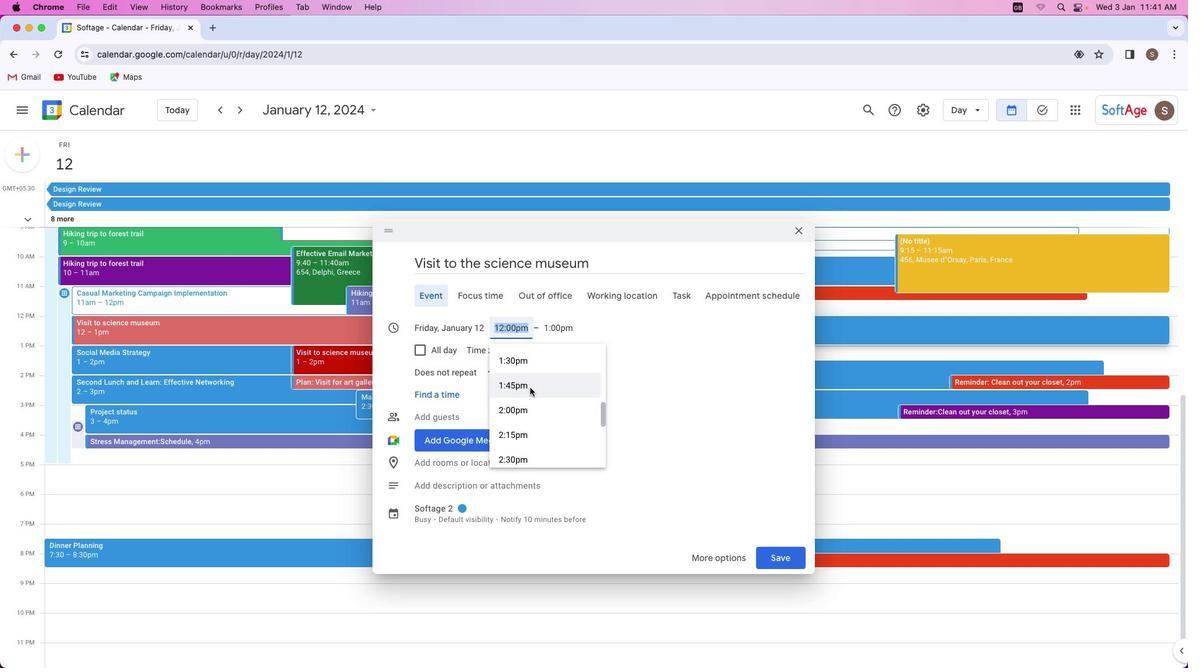 
Action: Mouse scrolled (529, 387) with delta (0, 0)
Screenshot: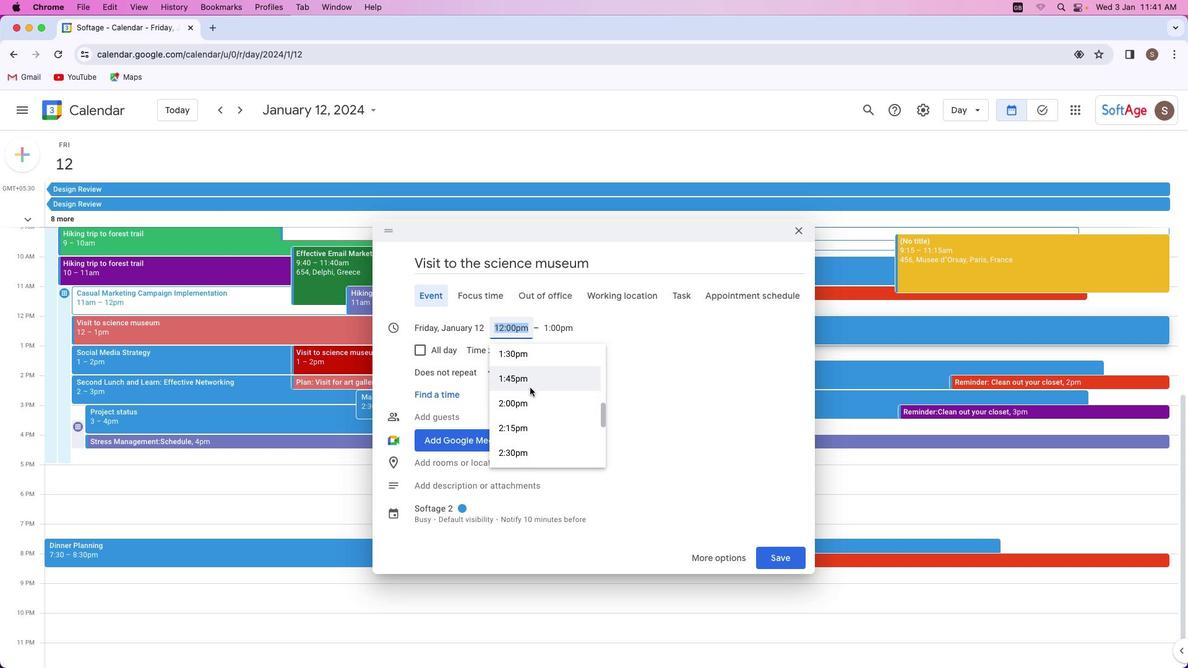 
Action: Mouse scrolled (529, 387) with delta (0, 0)
Screenshot: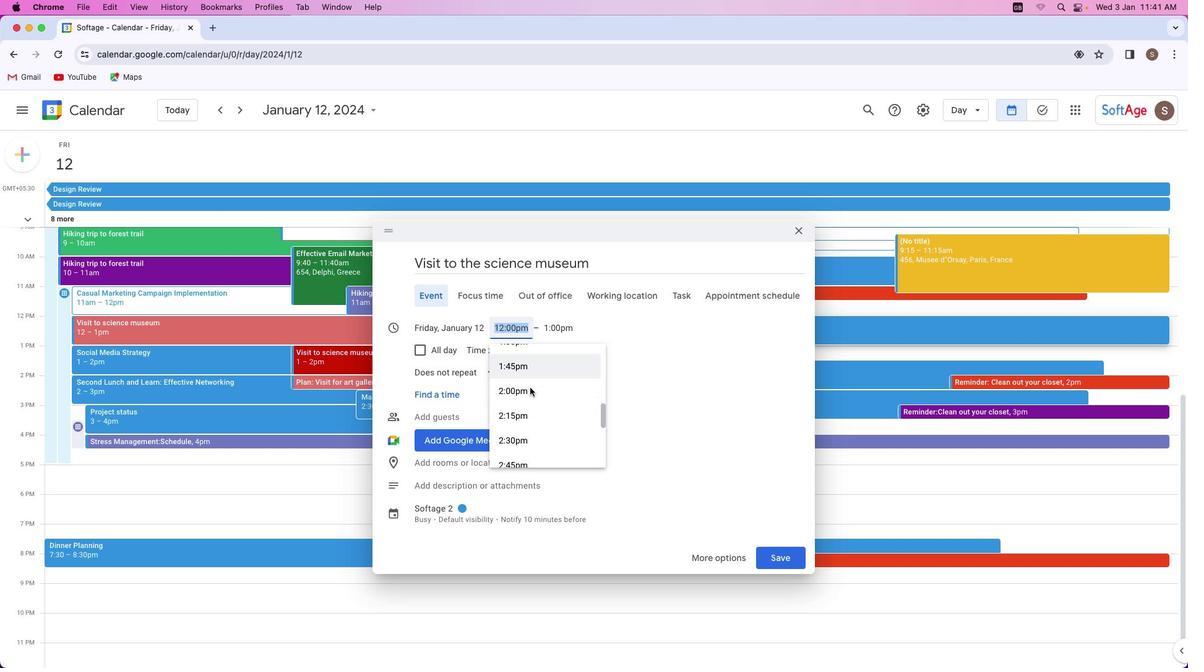 
Action: Mouse scrolled (529, 387) with delta (0, 0)
Screenshot: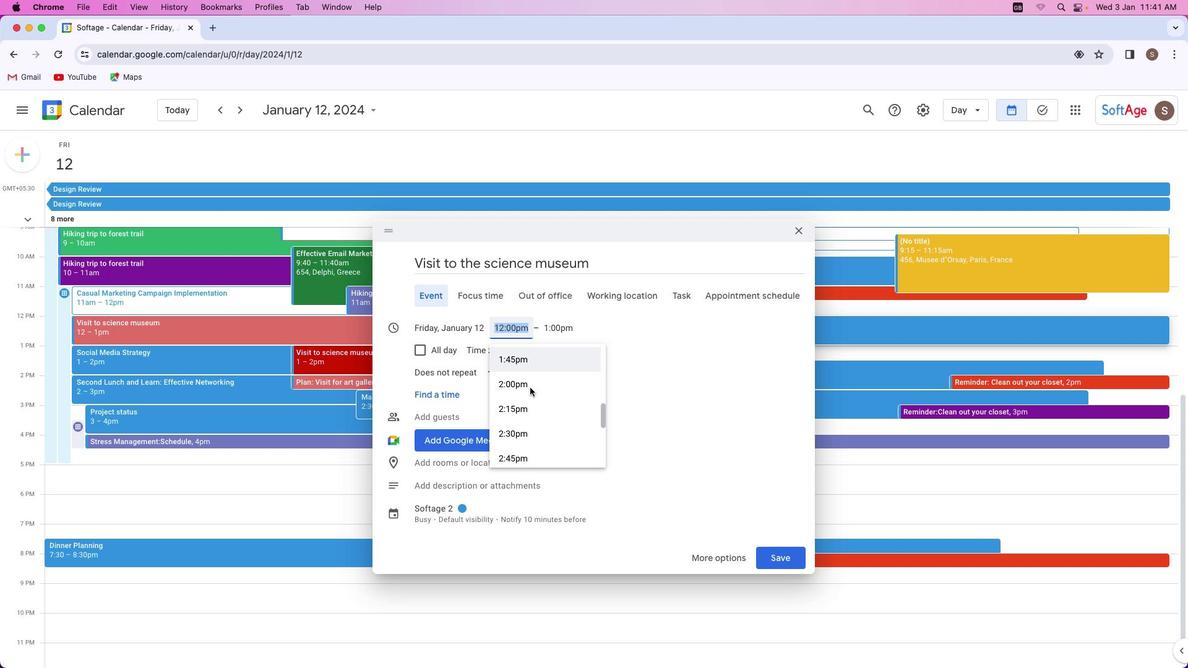 
Action: Mouse scrolled (529, 387) with delta (0, 0)
Screenshot: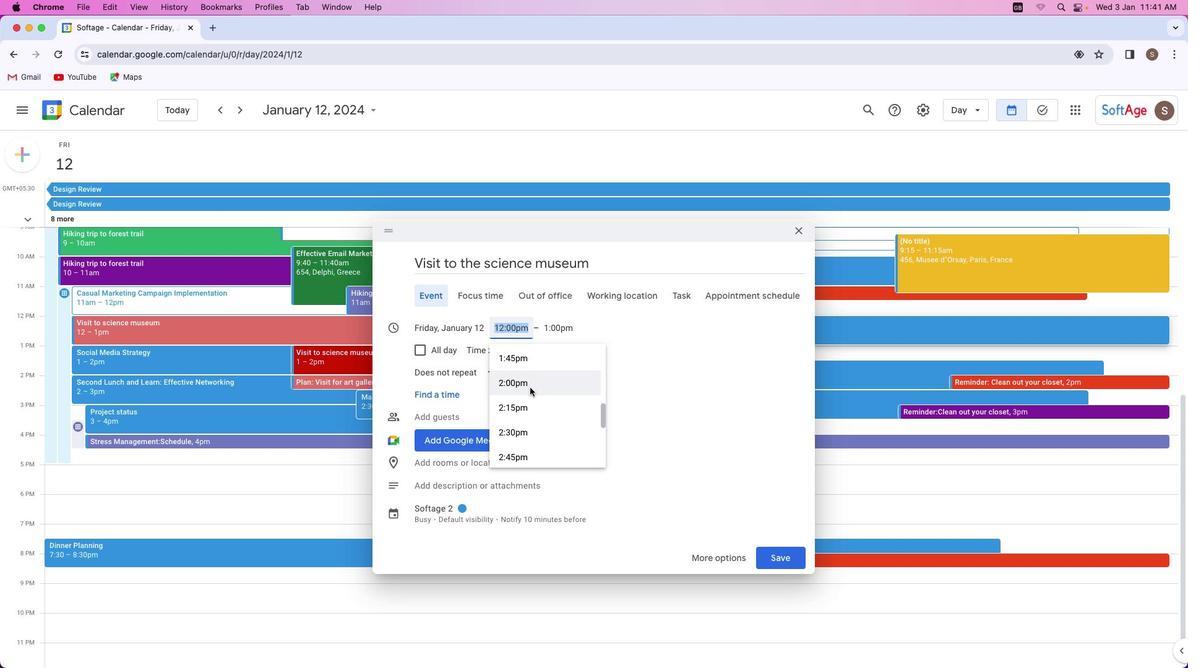 
Action: Mouse scrolled (529, 387) with delta (0, 0)
Screenshot: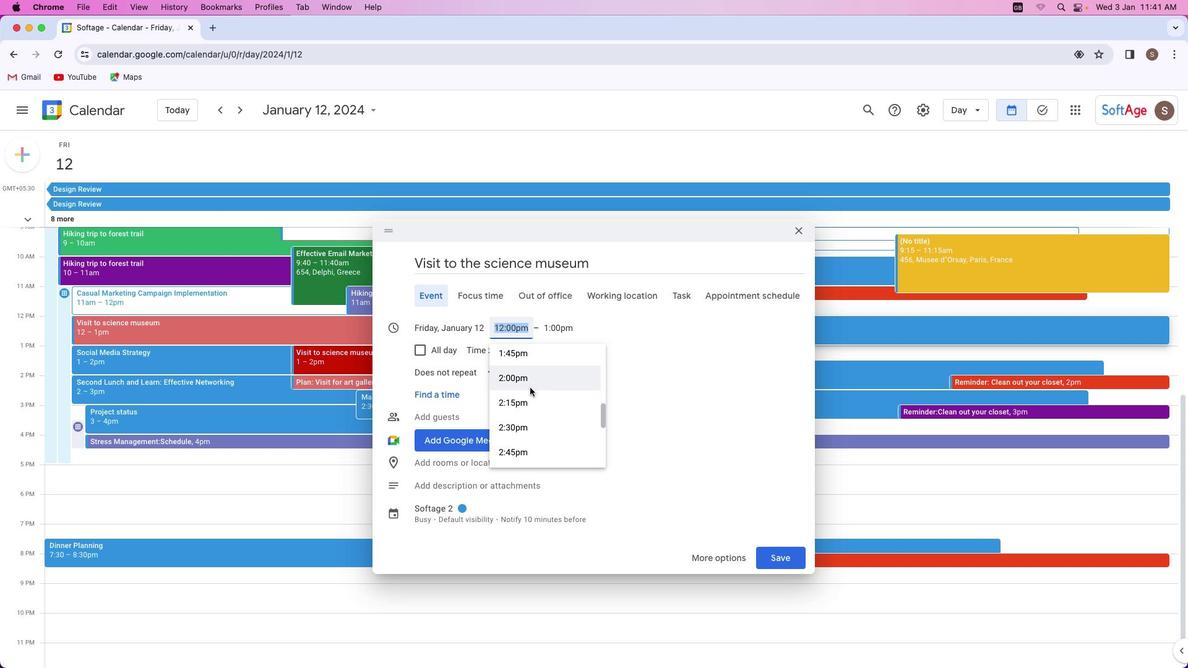 
Action: Mouse moved to (528, 381)
Screenshot: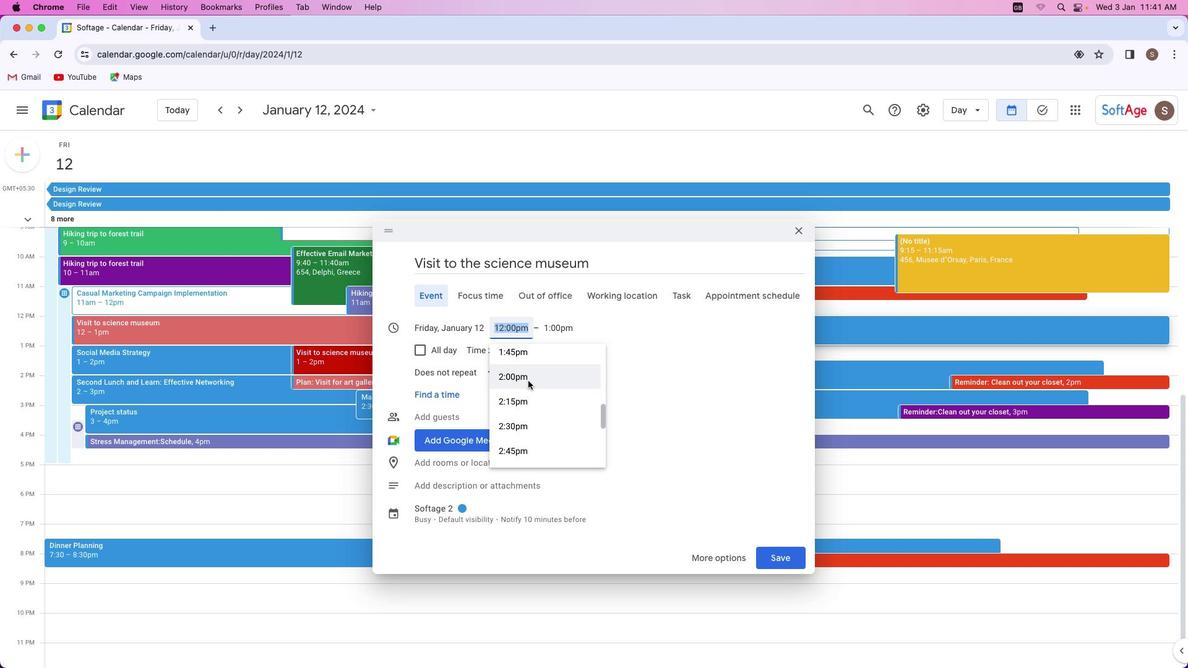 
Action: Mouse pressed left at (528, 381)
Screenshot: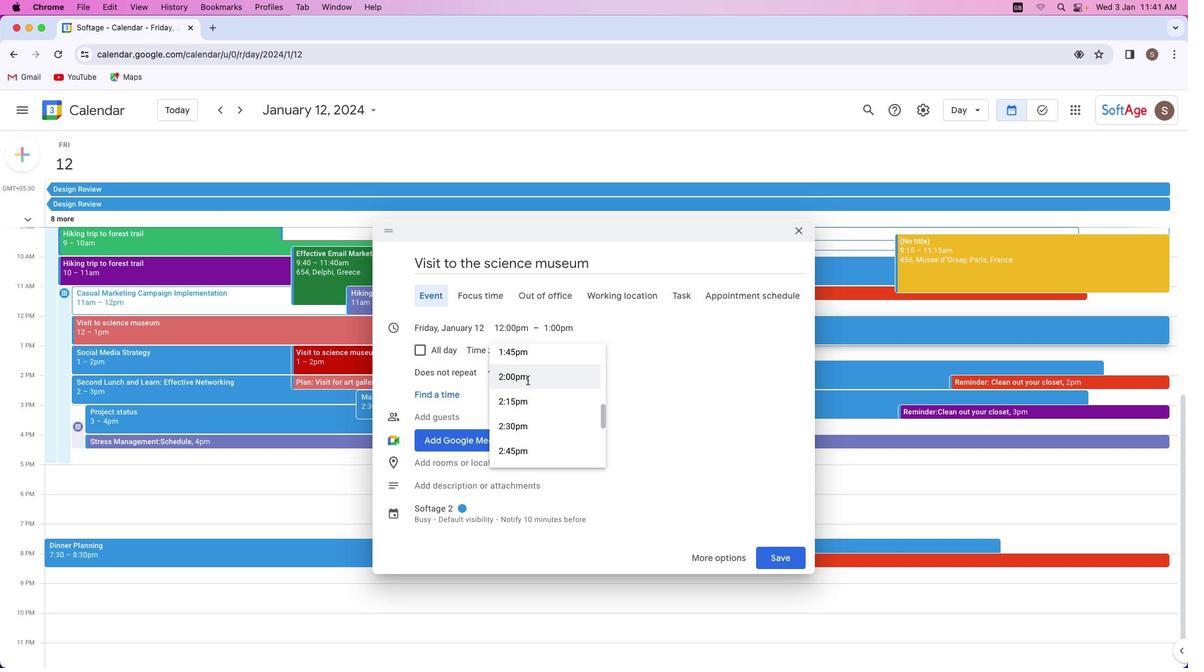 
Action: Mouse moved to (452, 486)
Screenshot: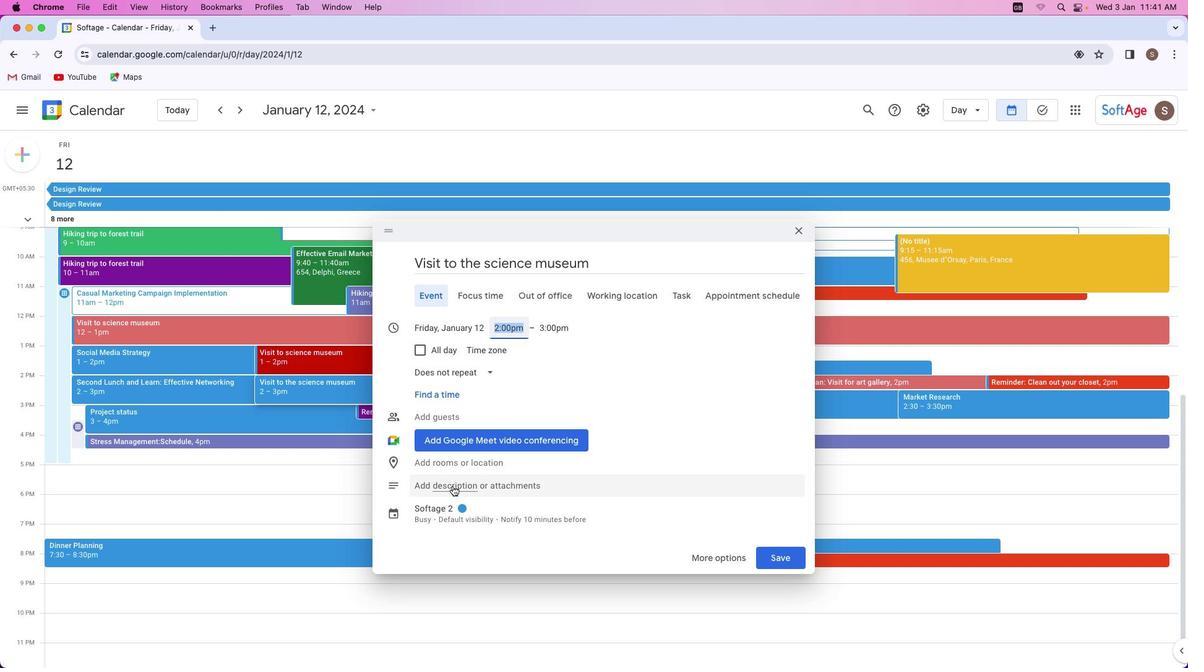 
Action: Mouse pressed left at (452, 486)
Screenshot: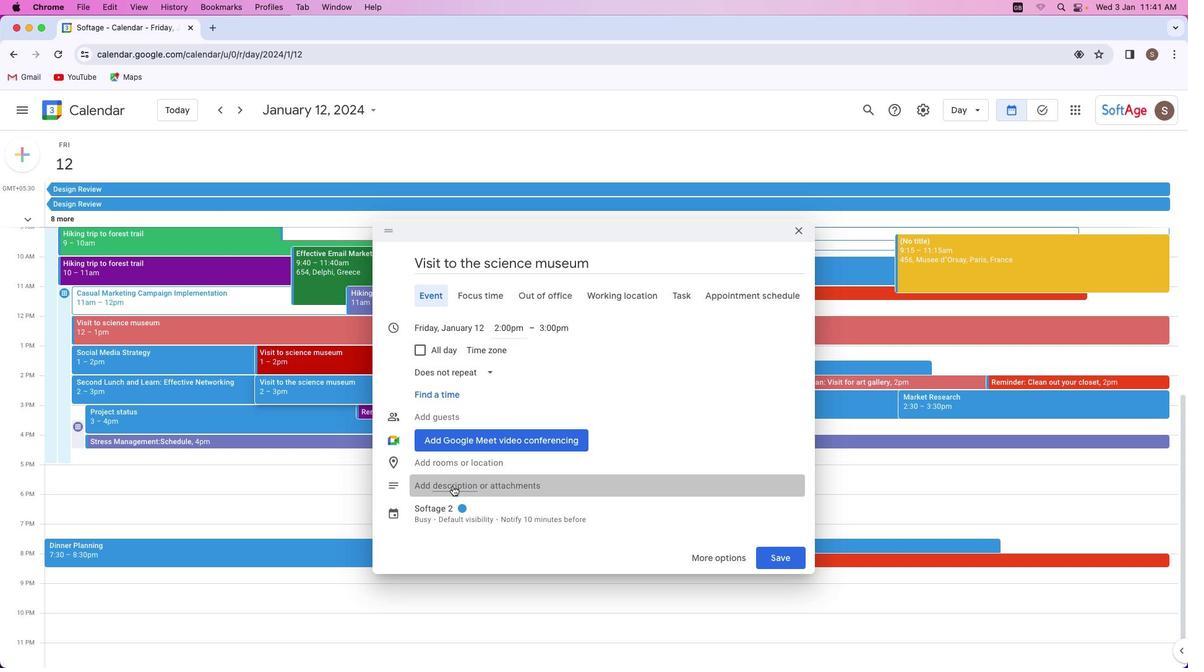 
Action: Mouse moved to (604, 401)
Screenshot: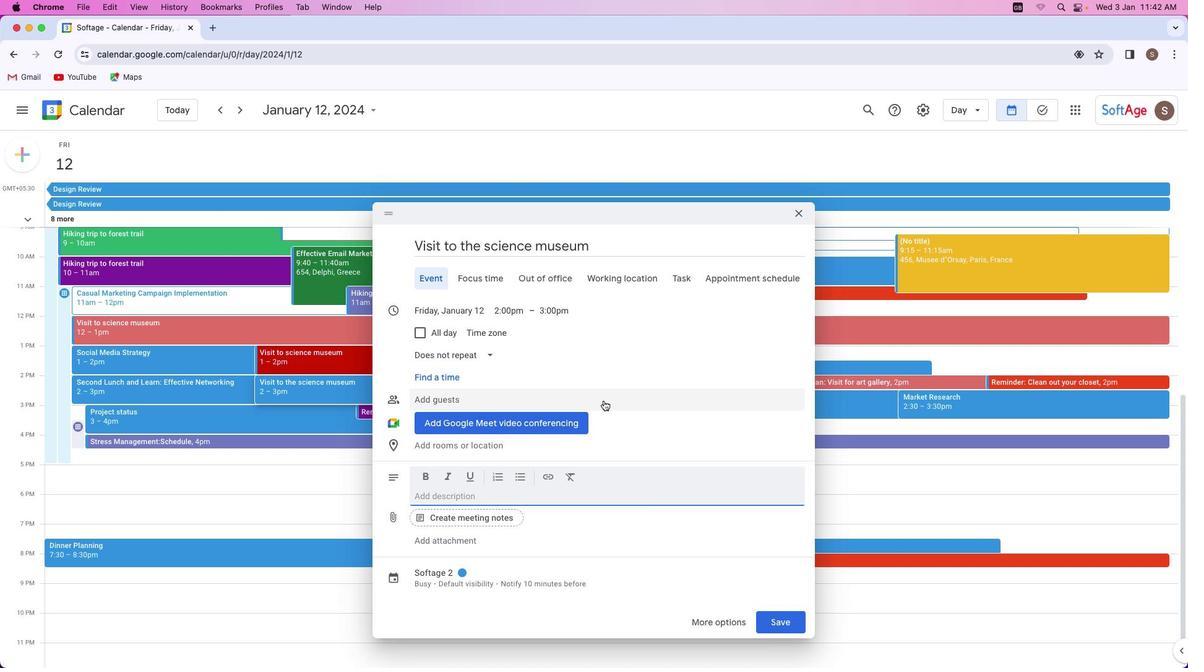 
Action: Key pressed Key.shift'T''h''i''s'Key.space'p''l''a''n'Key.space'v''i''s''i''t'Key.space'i''s'Key.space't''o'Key.space't''h''e'Key.space's''c''i''e''n''c''e'Key.space'm''u''s''e''u''m''.'
Screenshot: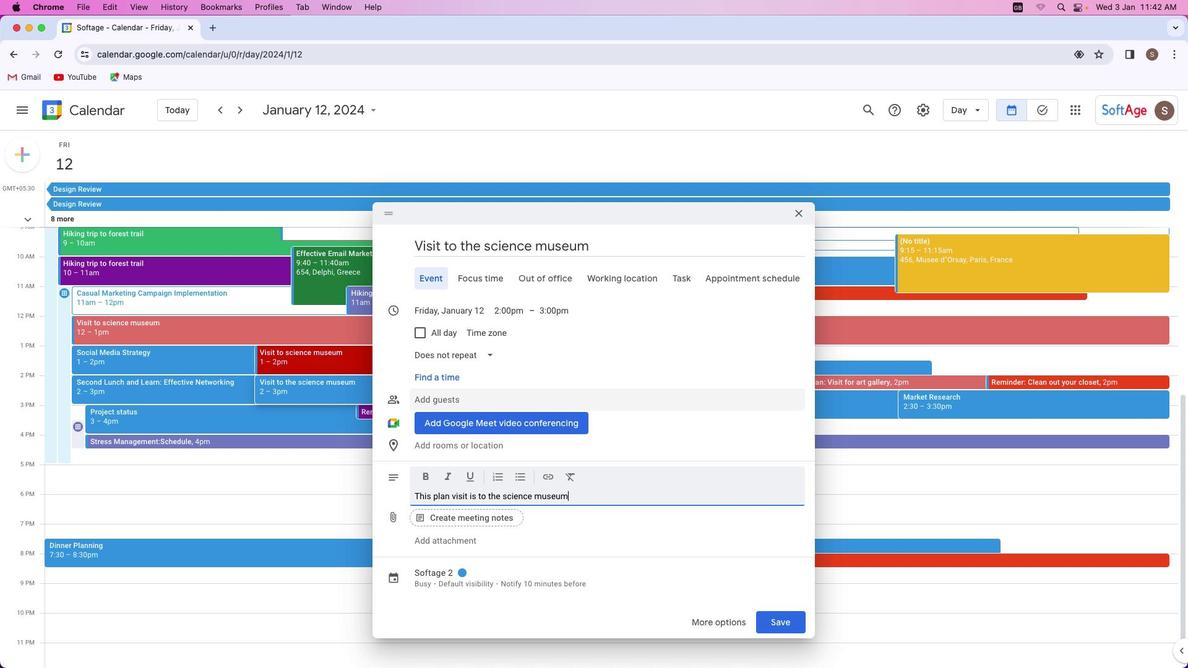 
Action: Mouse moved to (448, 575)
Screenshot: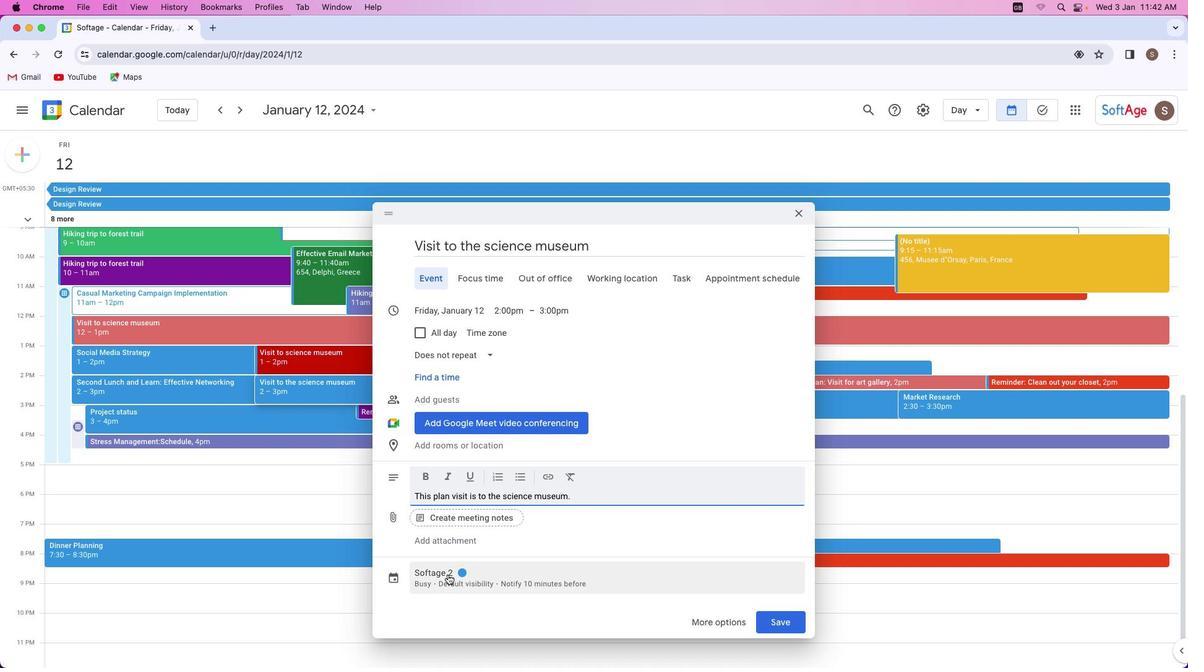 
Action: Mouse pressed left at (448, 575)
Screenshot: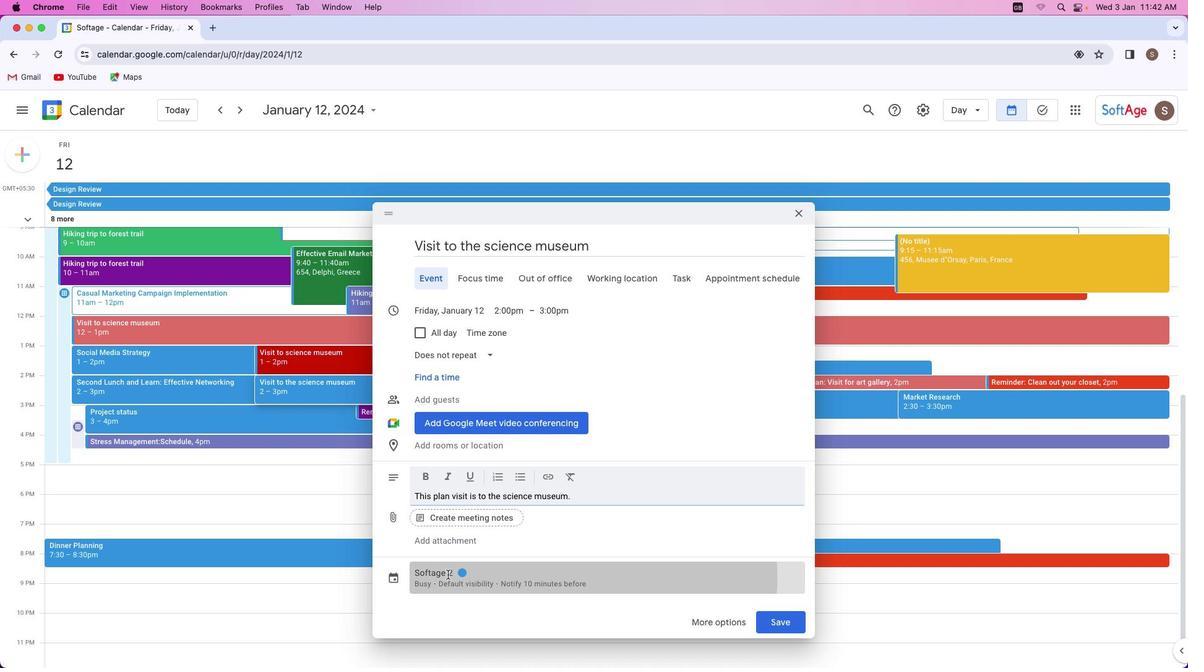 
Action: Mouse moved to (492, 484)
Screenshot: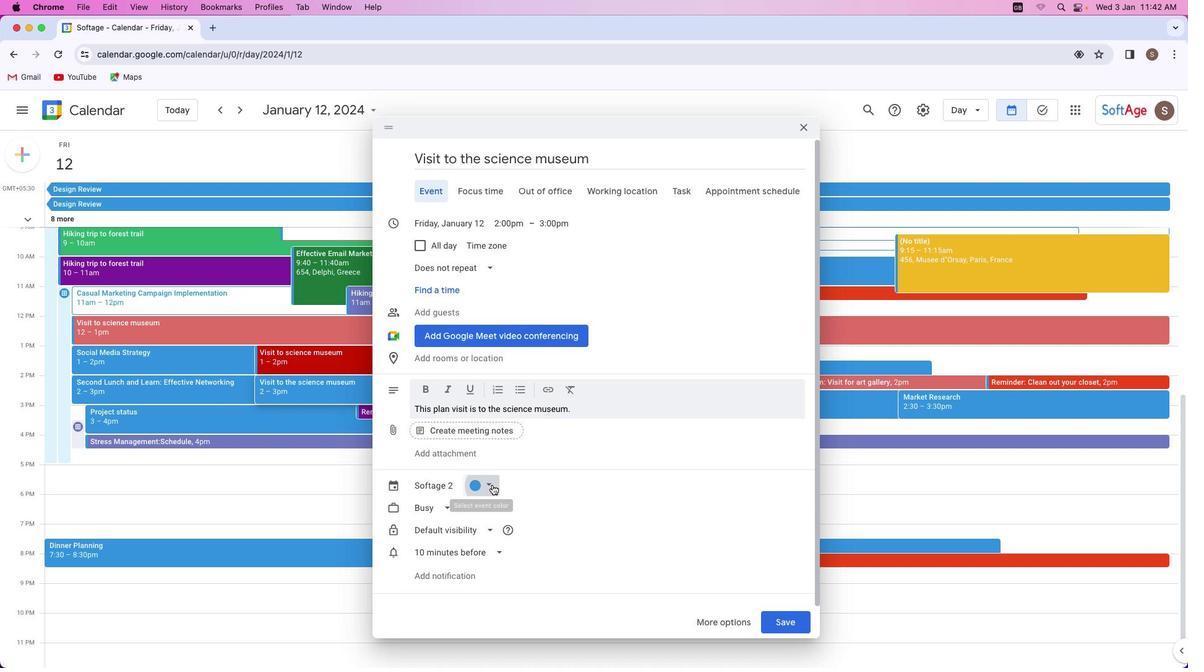 
Action: Mouse pressed left at (492, 484)
Screenshot: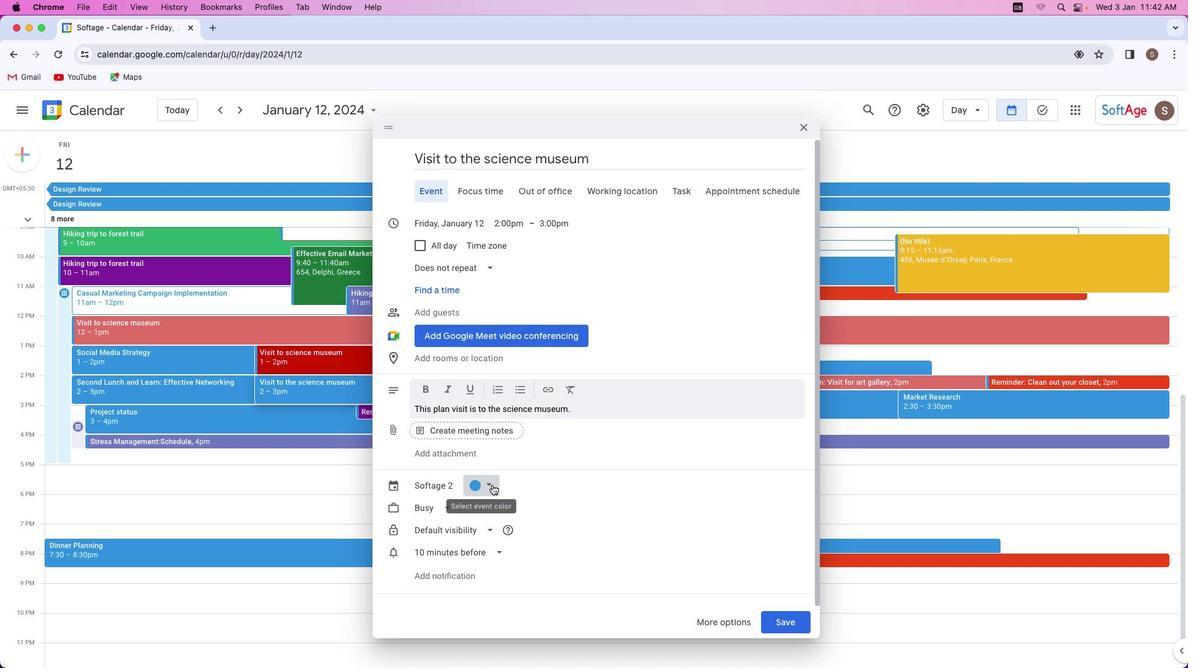 
Action: Mouse moved to (519, 503)
Screenshot: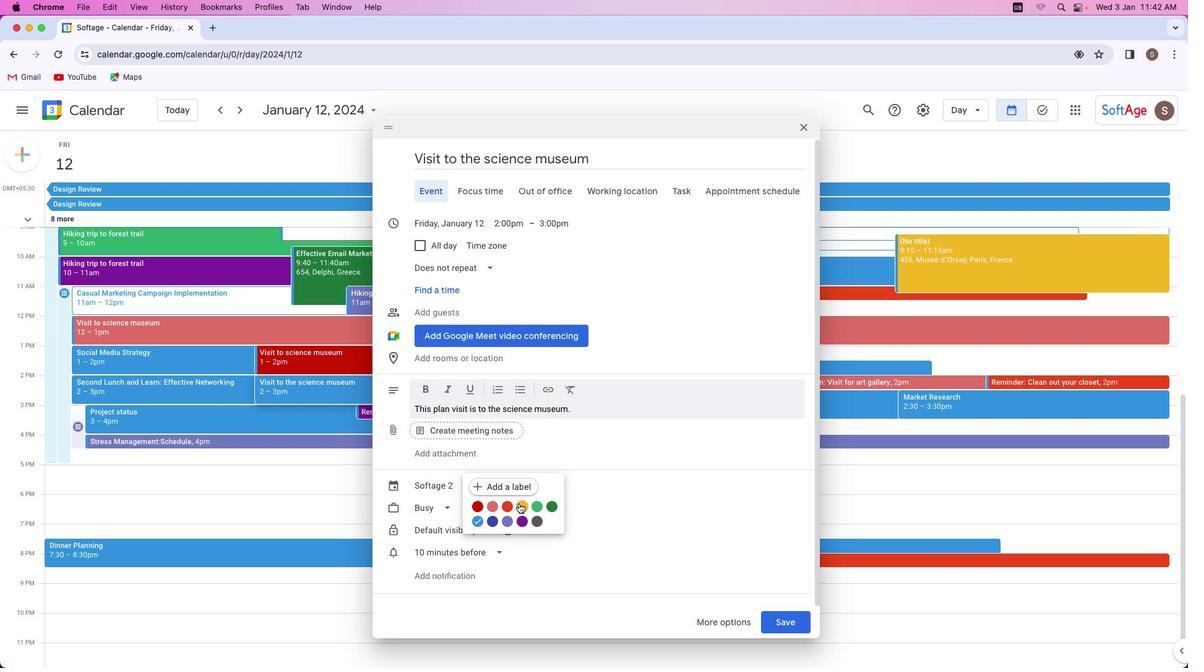 
Action: Mouse pressed left at (519, 503)
Screenshot: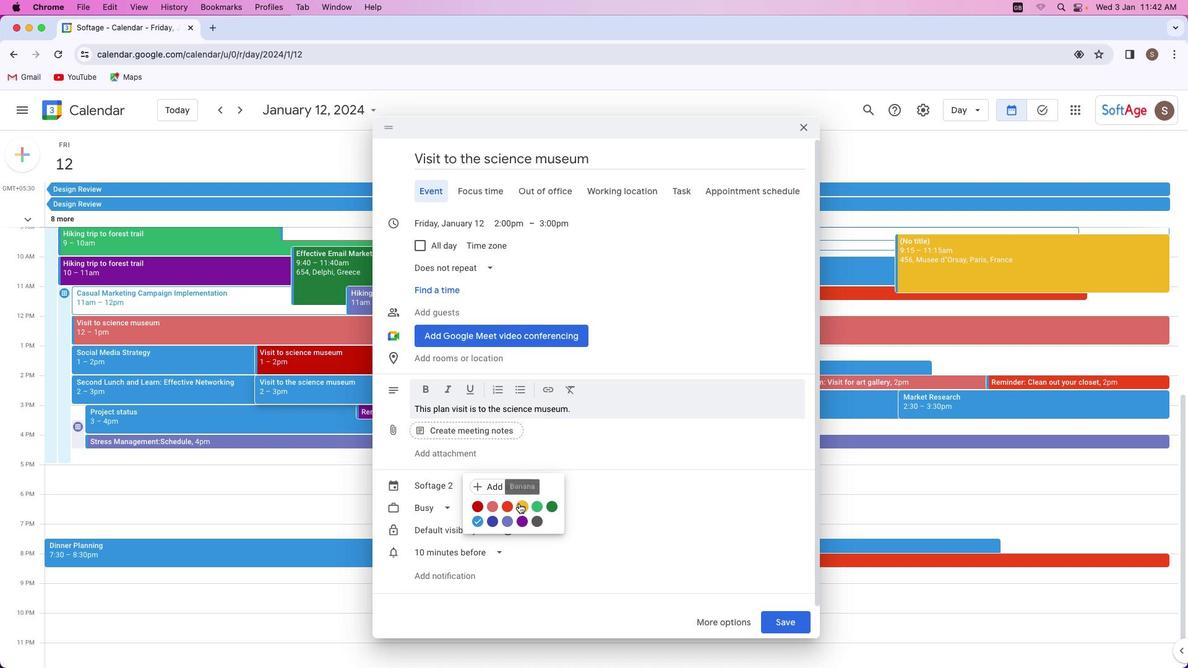 
Action: Mouse moved to (787, 623)
Screenshot: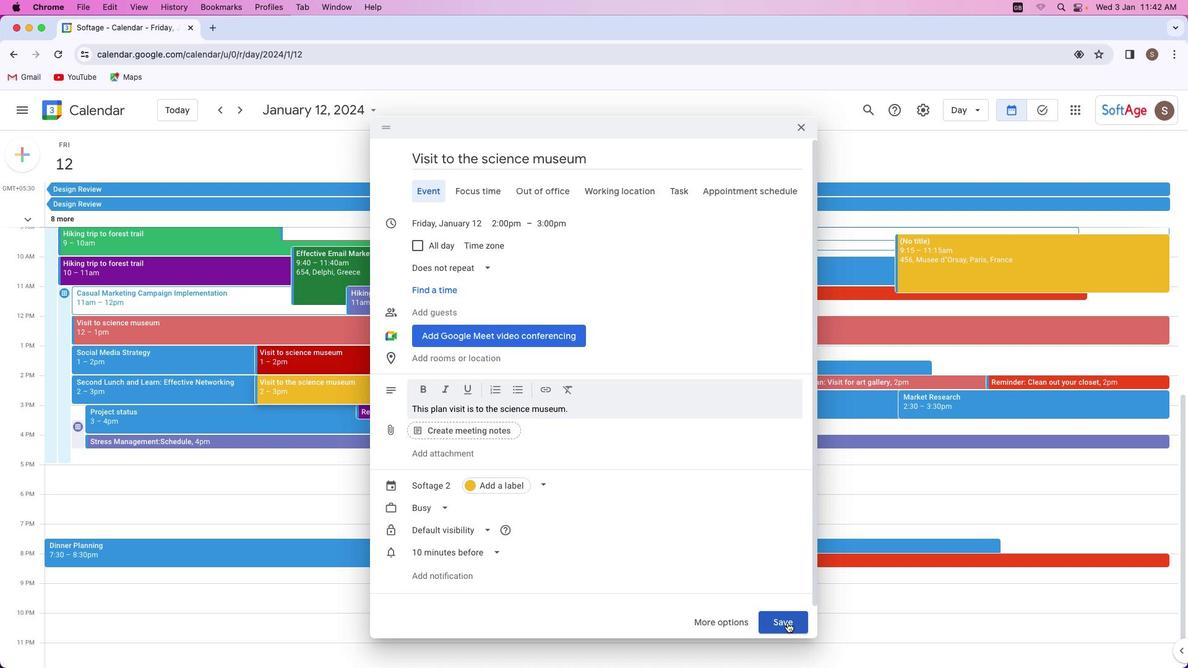 
Action: Mouse pressed left at (787, 623)
Screenshot: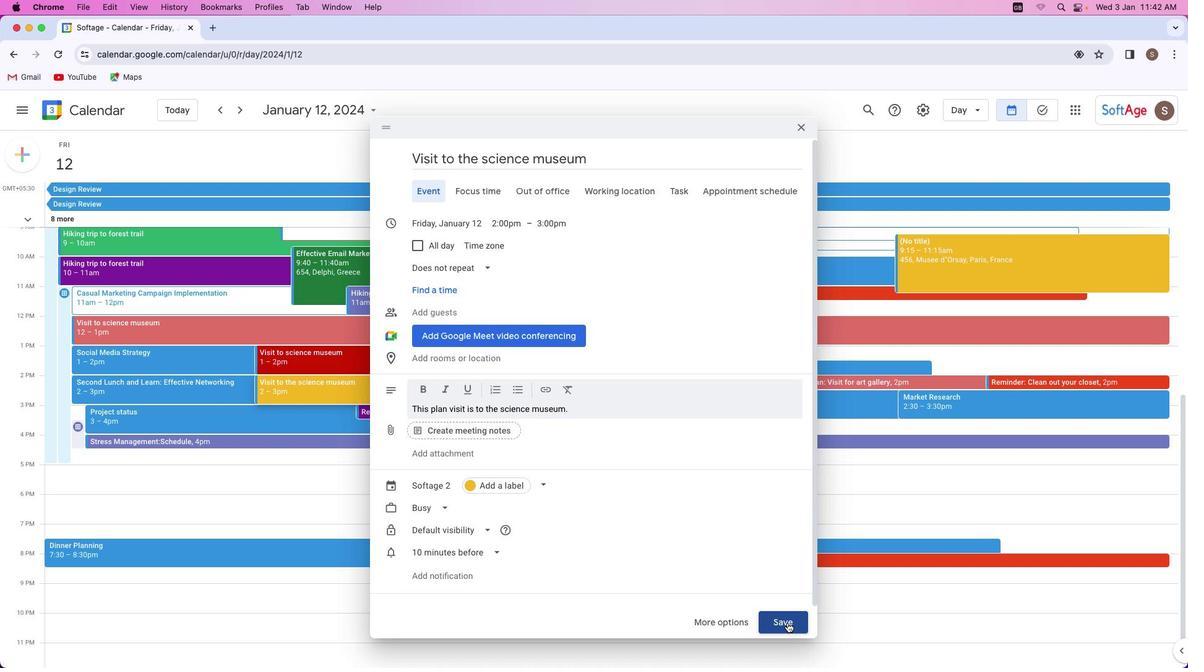 
Action: Mouse moved to (300, 388)
Screenshot: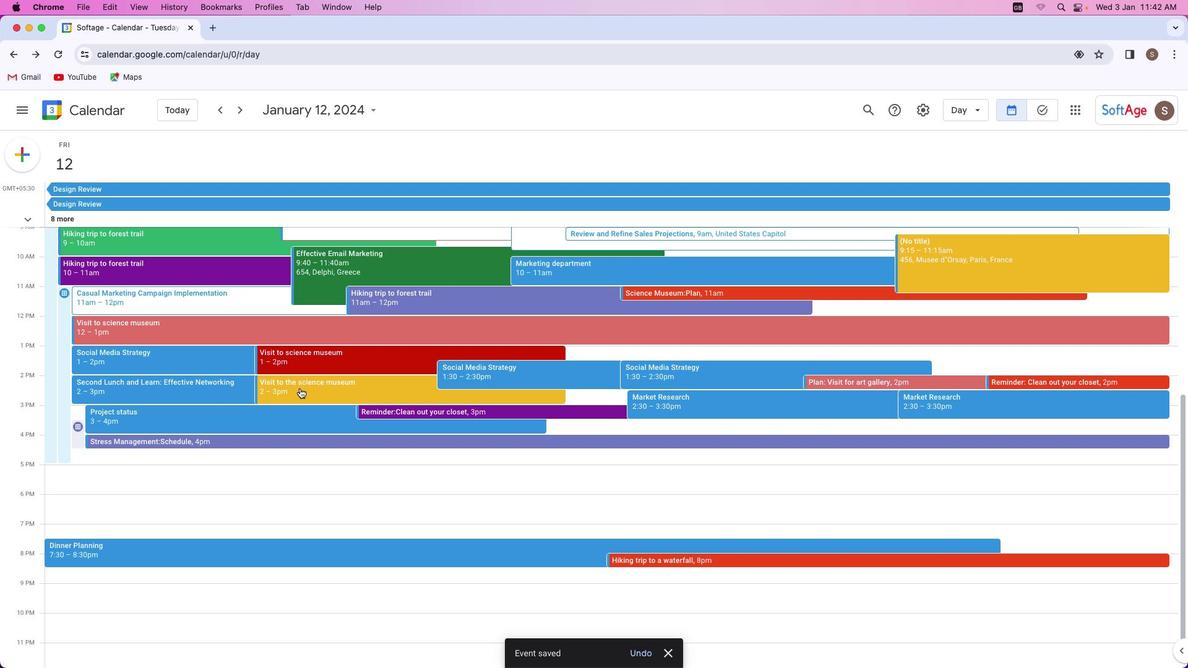 
Action: Mouse pressed left at (300, 388)
Screenshot: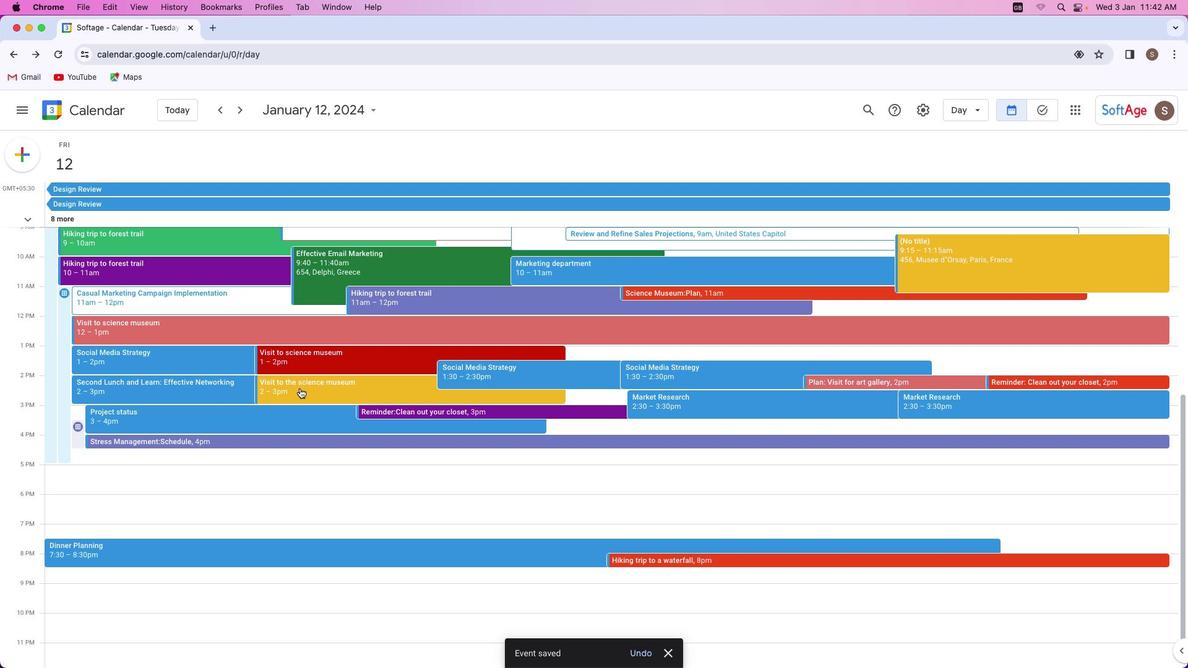
Action: Mouse moved to (568, 348)
Screenshot: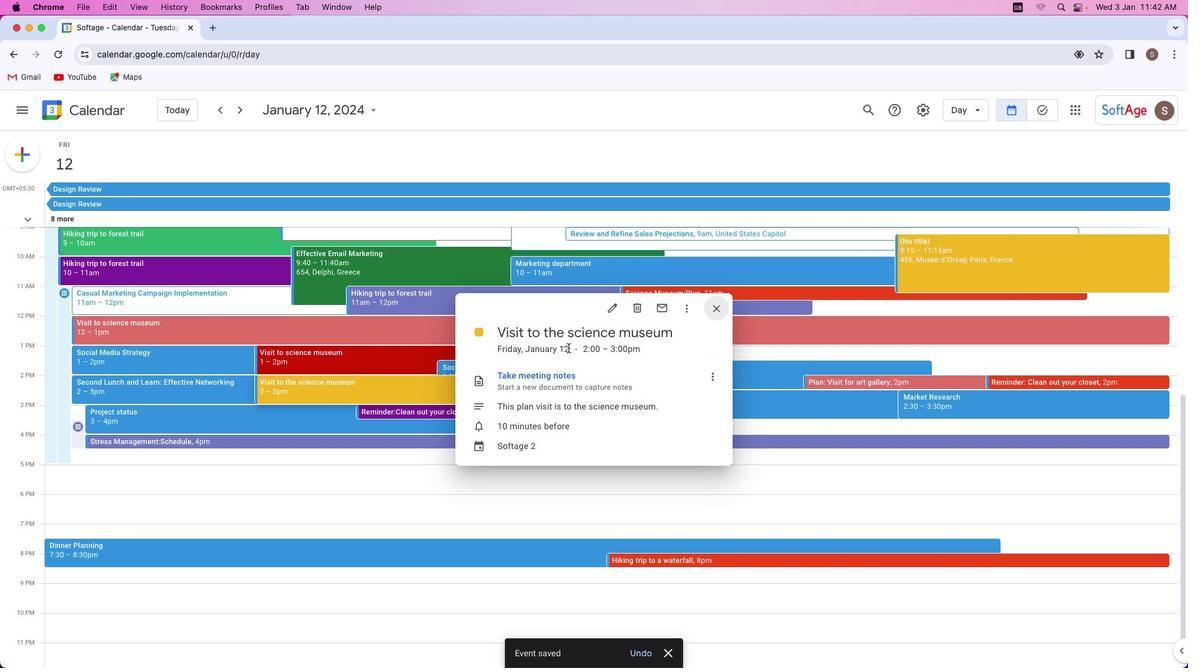 
Action: Mouse pressed left at (568, 348)
Screenshot: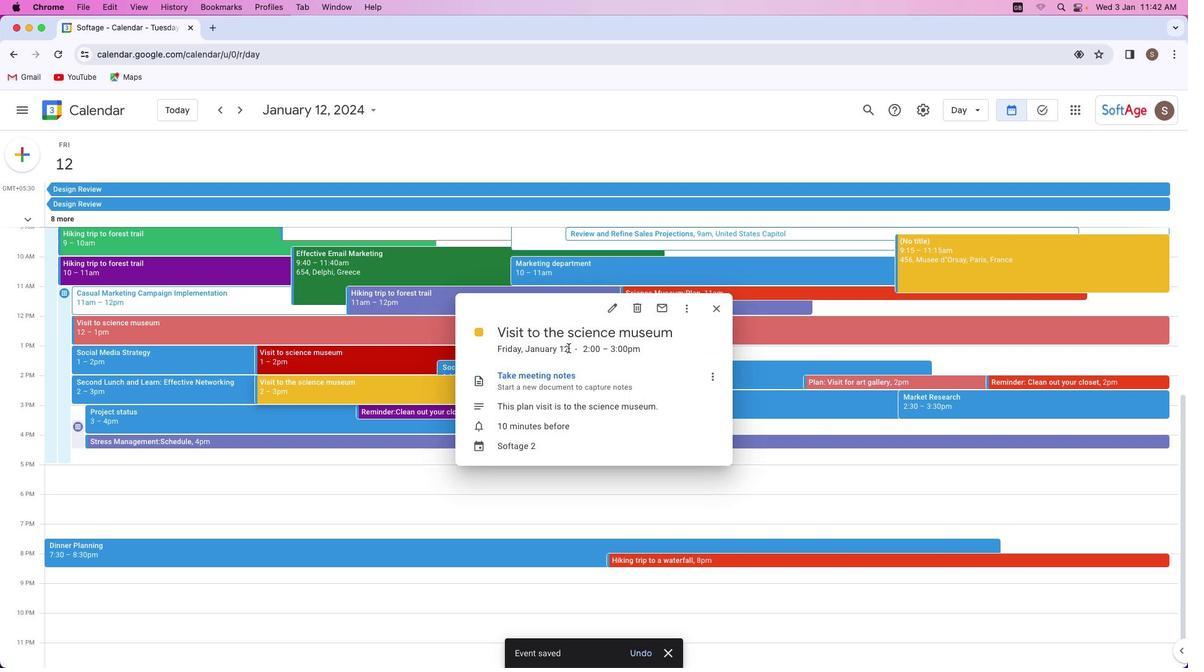 
Action: Mouse moved to (601, 347)
Screenshot: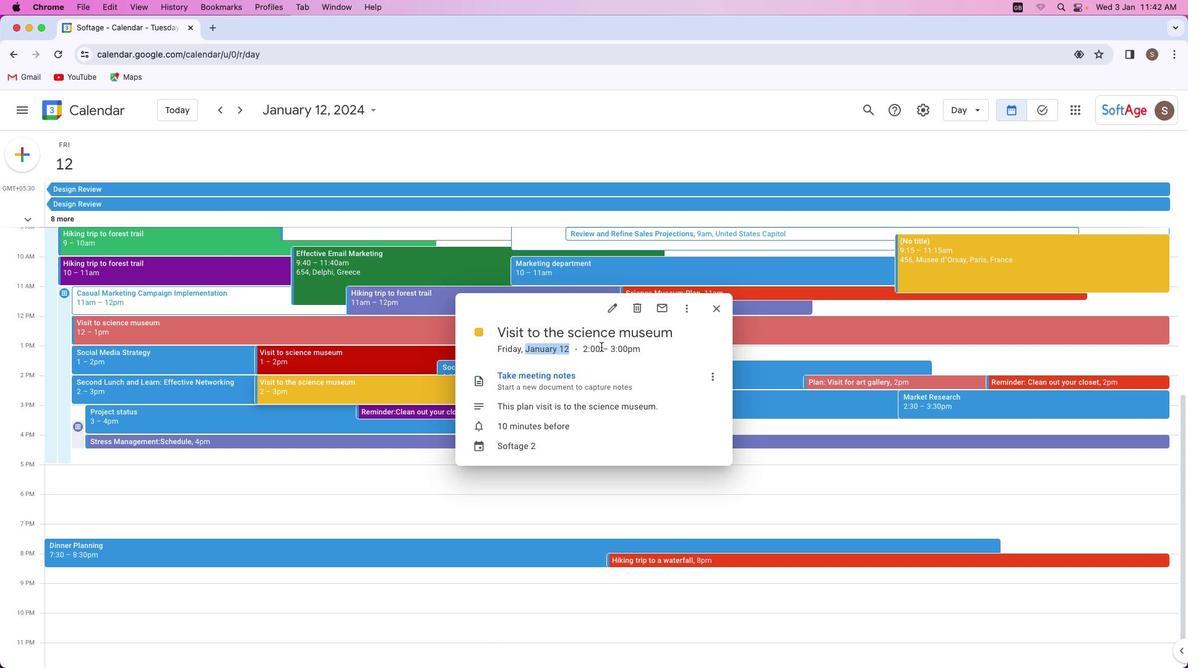 
Action: Mouse pressed left at (601, 347)
Screenshot: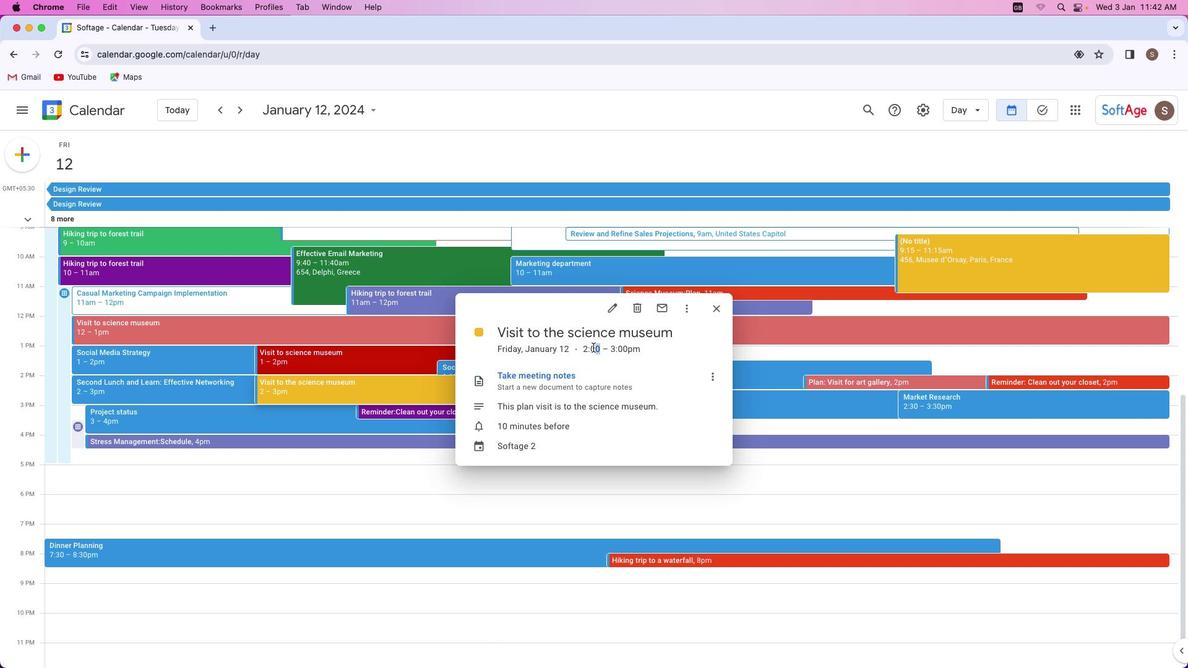 
Action: Mouse moved to (649, 367)
Screenshot: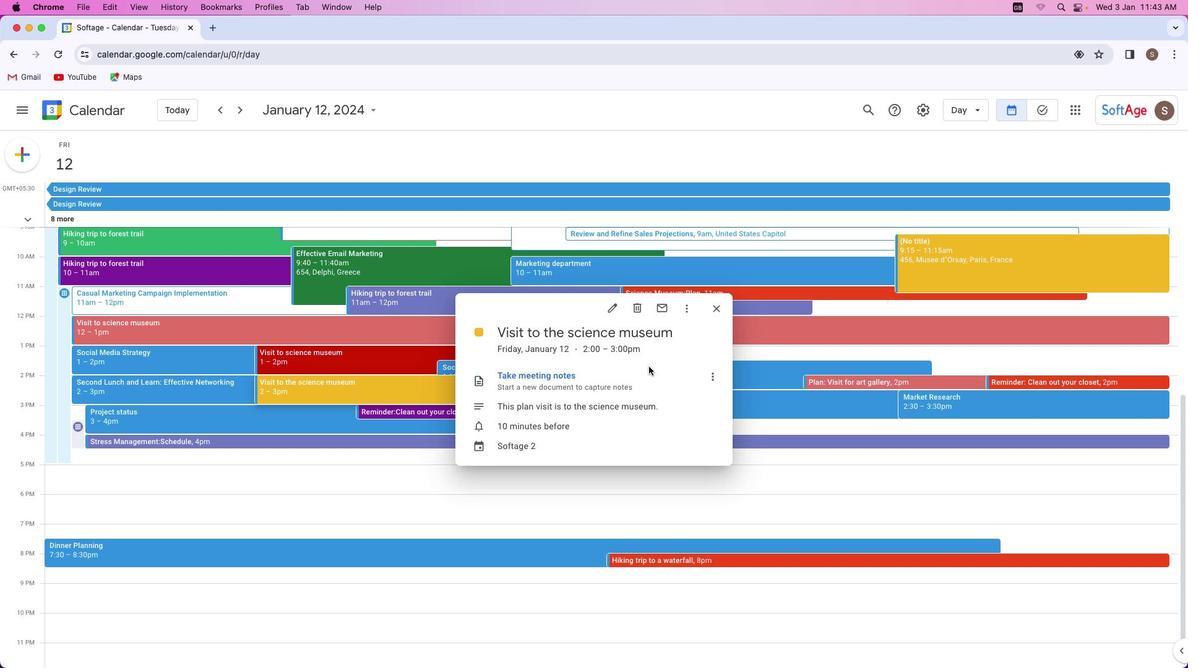 
Action: Mouse pressed left at (649, 367)
Screenshot: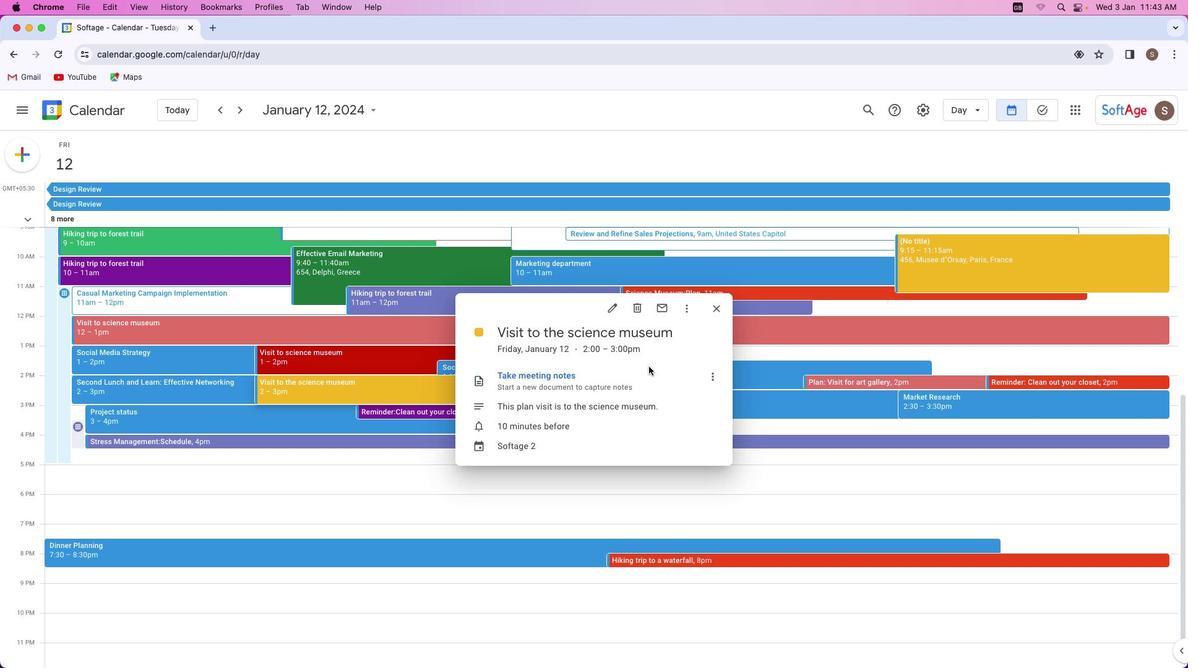 
Action: Mouse moved to (648, 365)
Screenshot: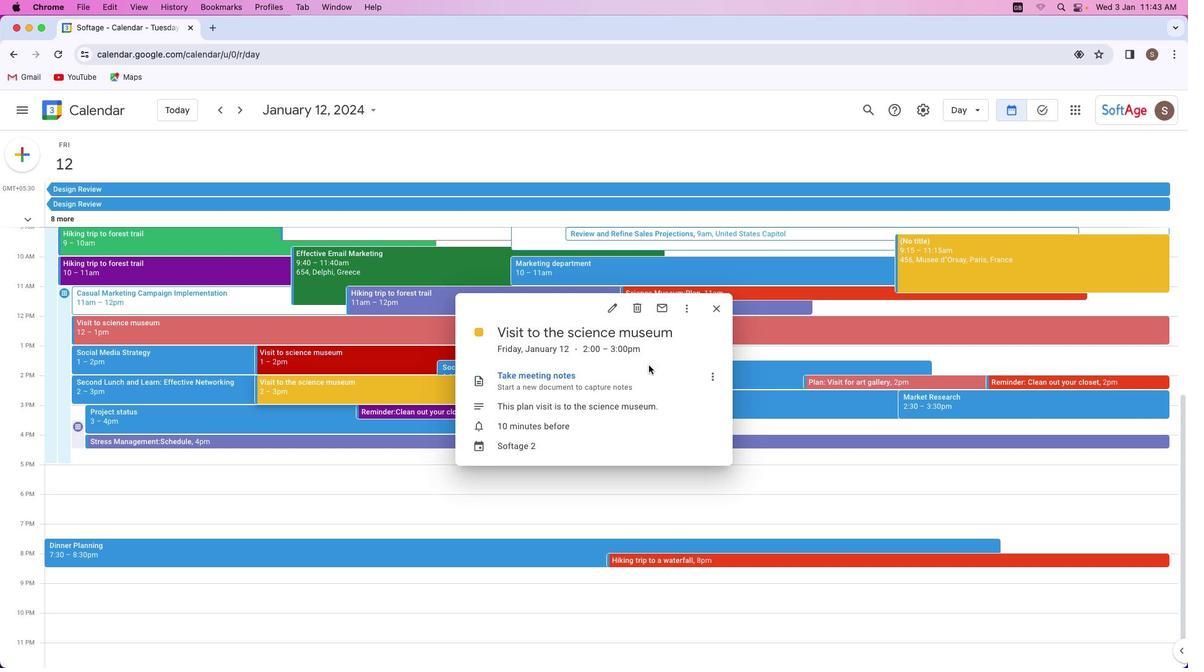 
